 Task: Add Attachment from Trello to Card Card0000000006 in Board Board0000000002 in Workspace WS0000000001 in Trello. Add Cover Blue to Card Card0000000006 in Board Board0000000002 in Workspace WS0000000001 in Trello. Add "Copy Card To …" Button titled Button0000000006 to "bottom" of the list "To Do" to Card Card0000000006 in Board Board0000000002 in Workspace WS0000000001 in Trello. Add Description DS0000000006 to Card Card0000000006 in Board Board0000000002 in Workspace WS0000000001 in Trello. Add Comment CM0000000006 to Card Card0000000006 in Board Board0000000002 in Workspace WS0000000001 in Trello
Action: Mouse moved to (359, 385)
Screenshot: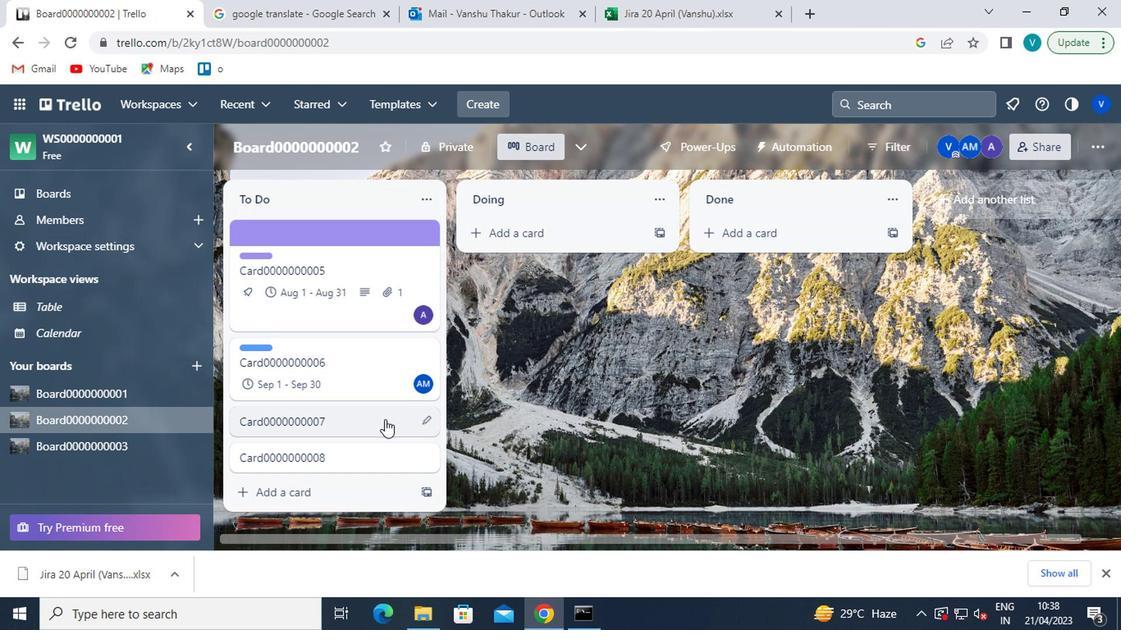 
Action: Mouse pressed left at (359, 385)
Screenshot: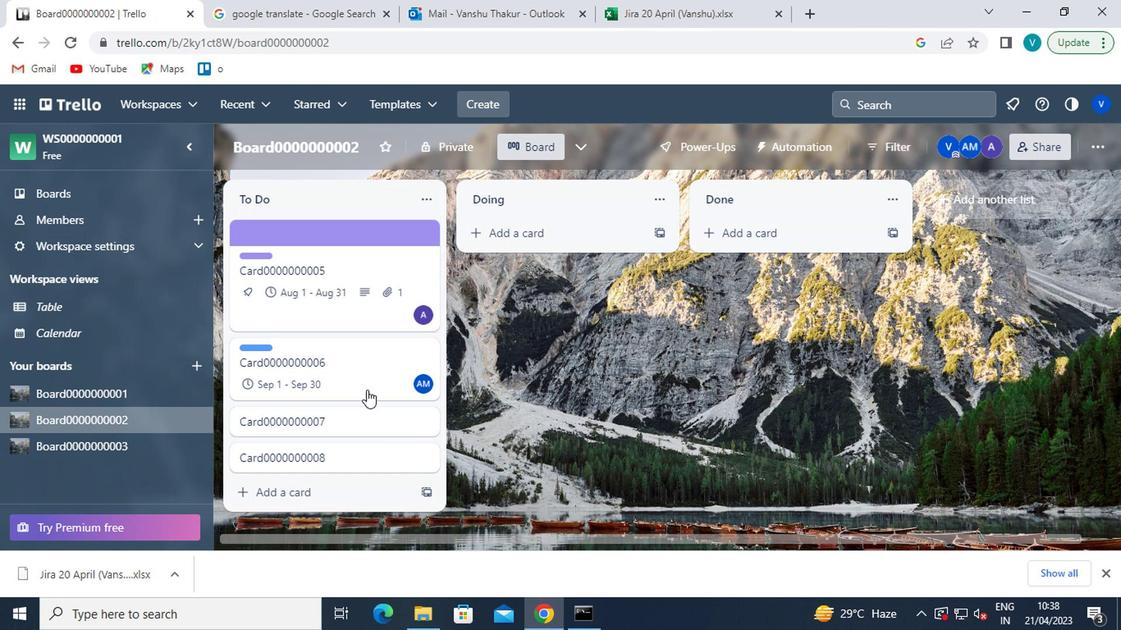 
Action: Mouse moved to (771, 429)
Screenshot: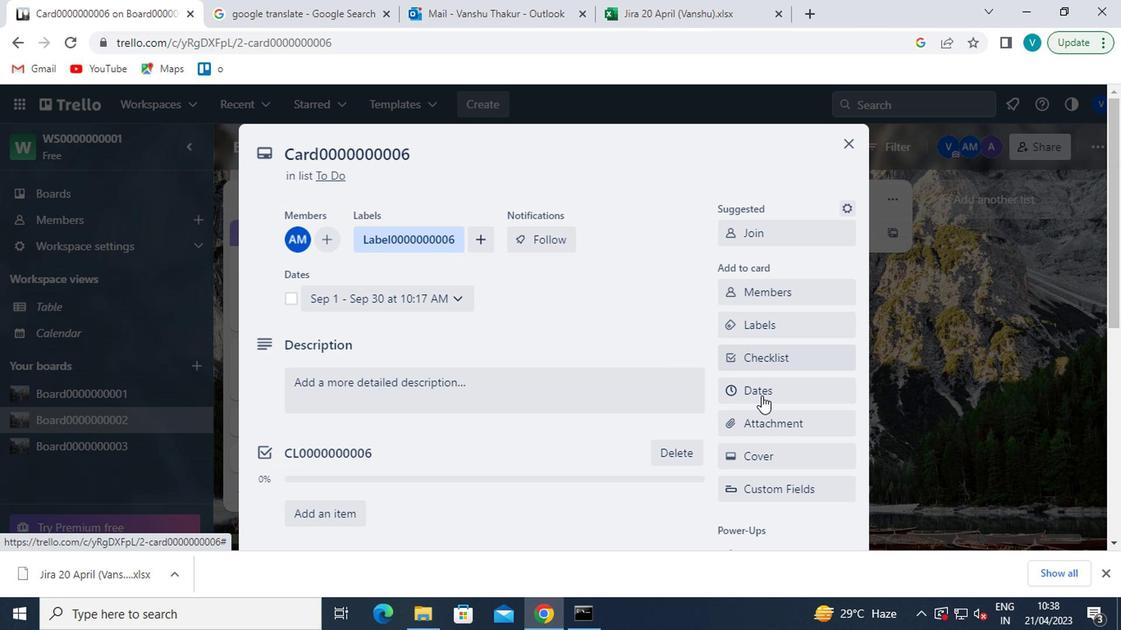 
Action: Mouse pressed left at (771, 429)
Screenshot: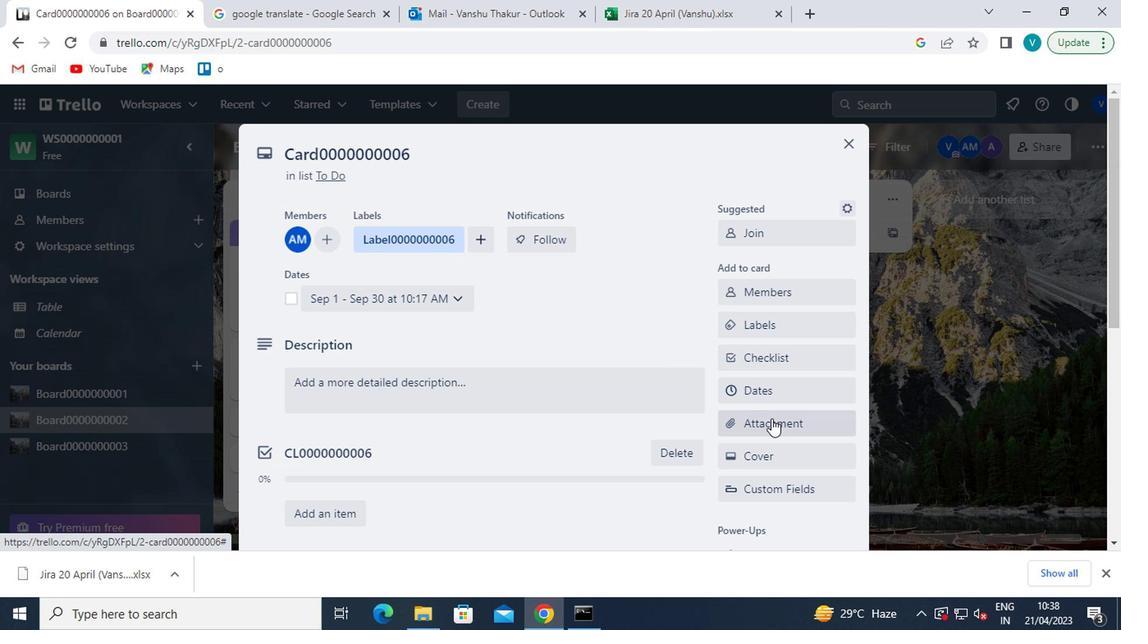 
Action: Mouse moved to (774, 203)
Screenshot: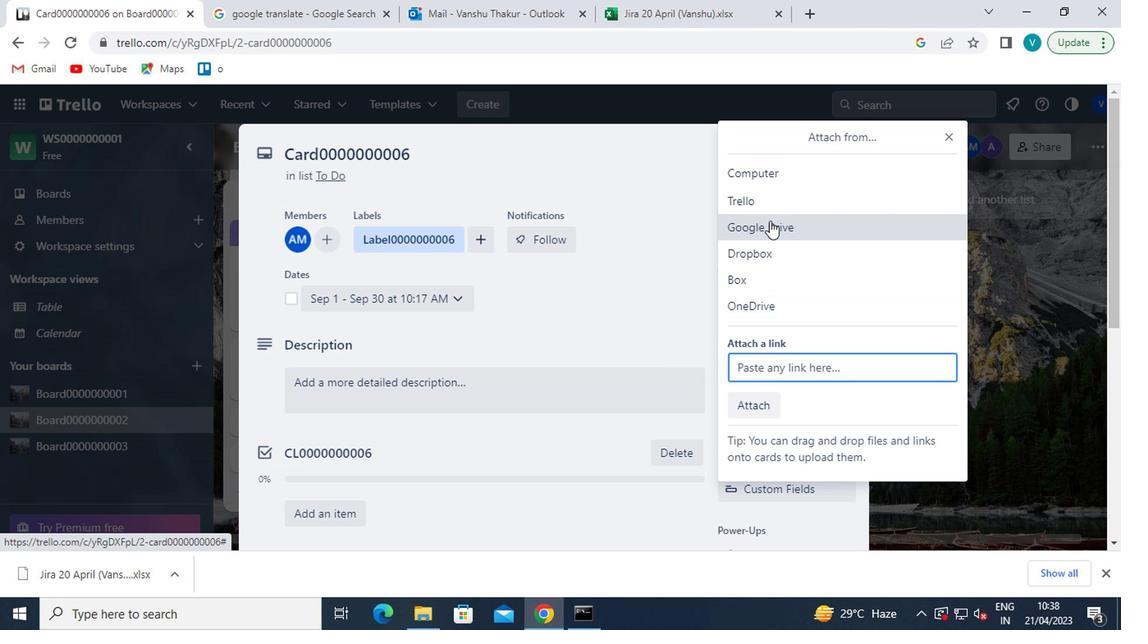 
Action: Mouse pressed left at (774, 203)
Screenshot: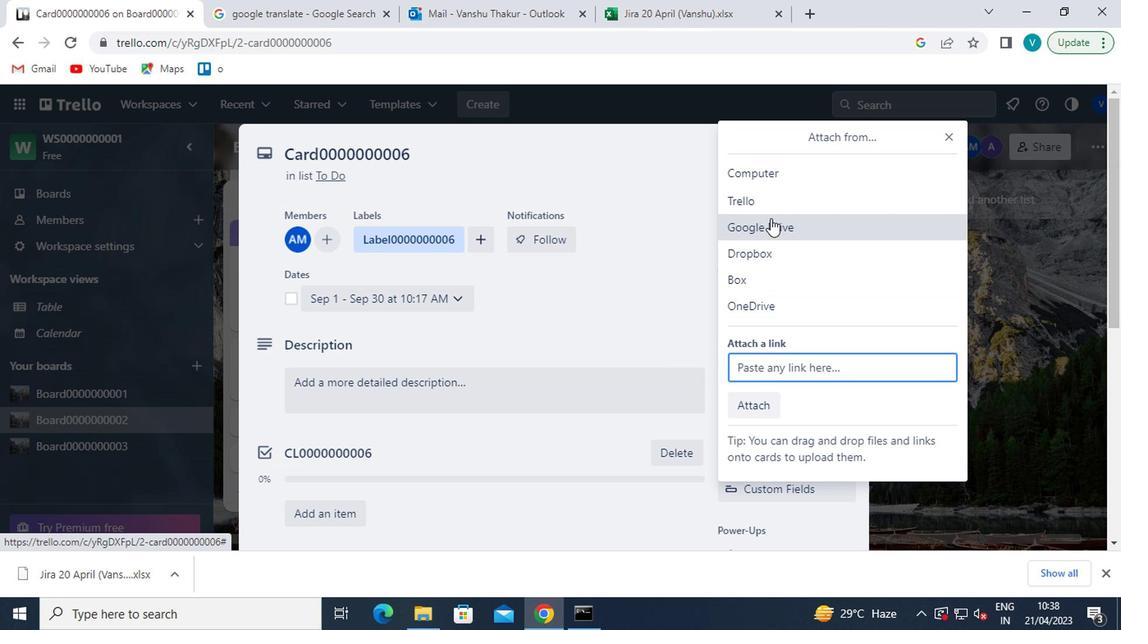 
Action: Mouse moved to (774, 263)
Screenshot: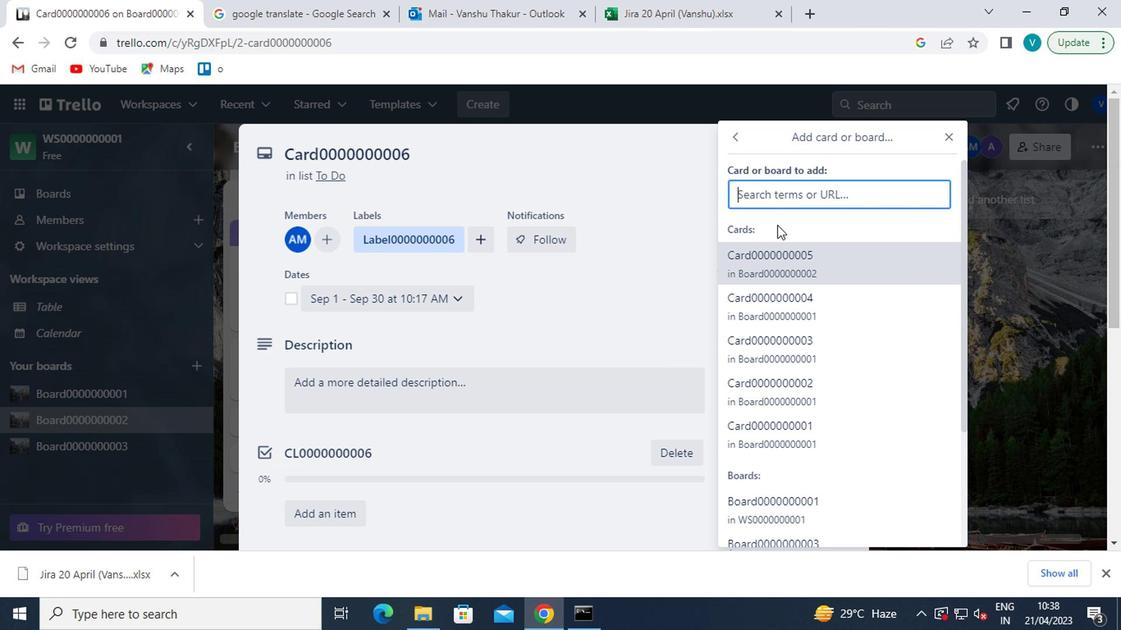 
Action: Mouse pressed left at (774, 263)
Screenshot: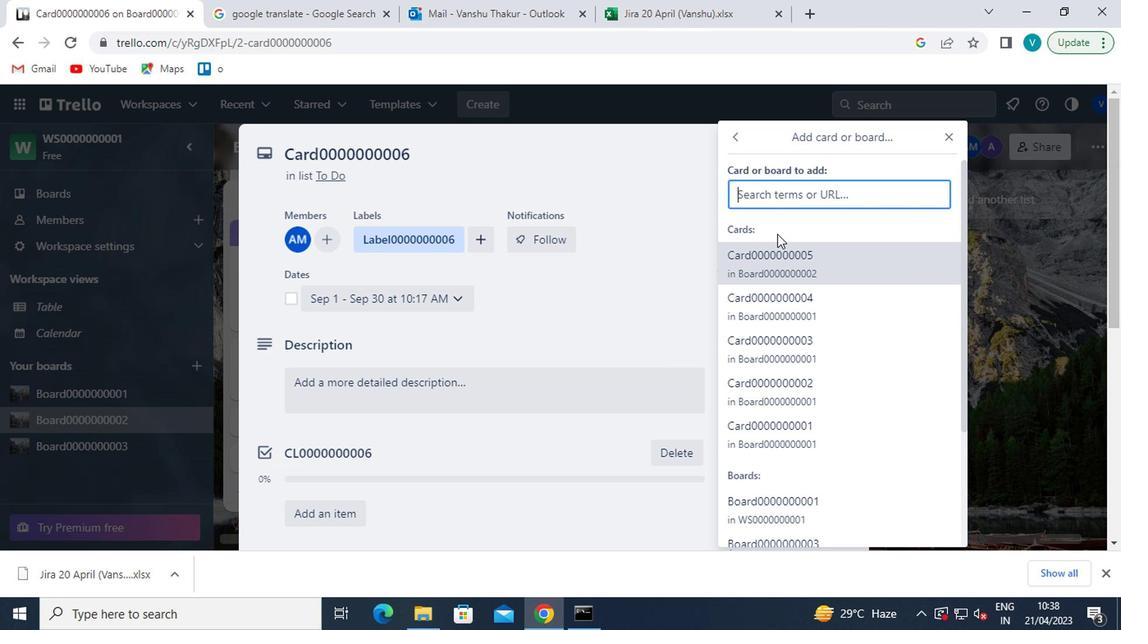 
Action: Mouse moved to (755, 464)
Screenshot: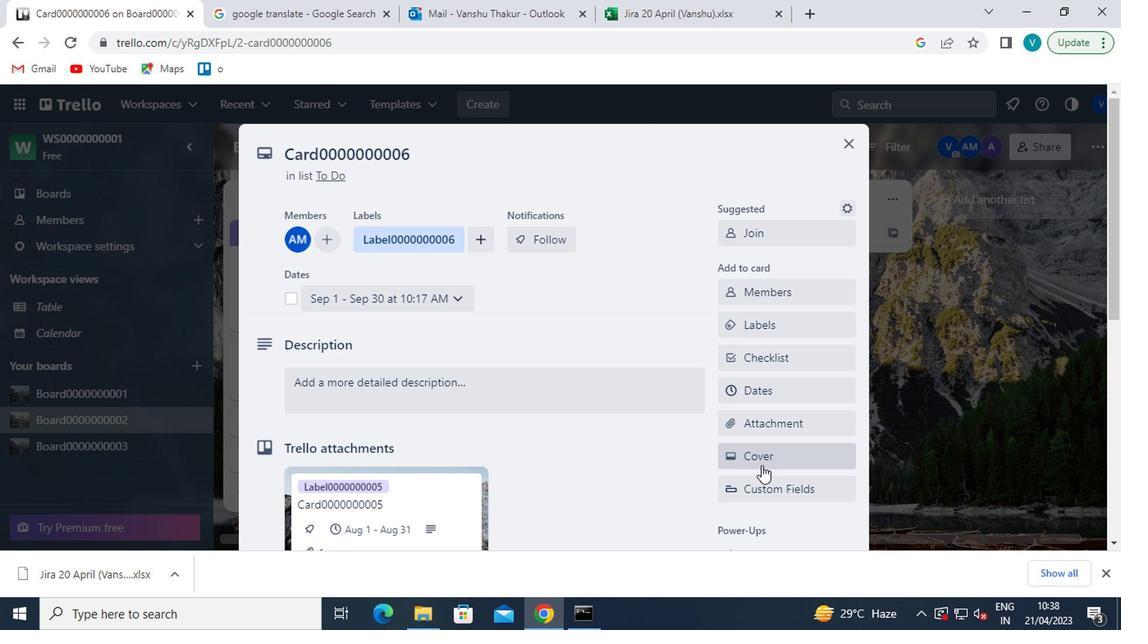 
Action: Mouse pressed left at (755, 464)
Screenshot: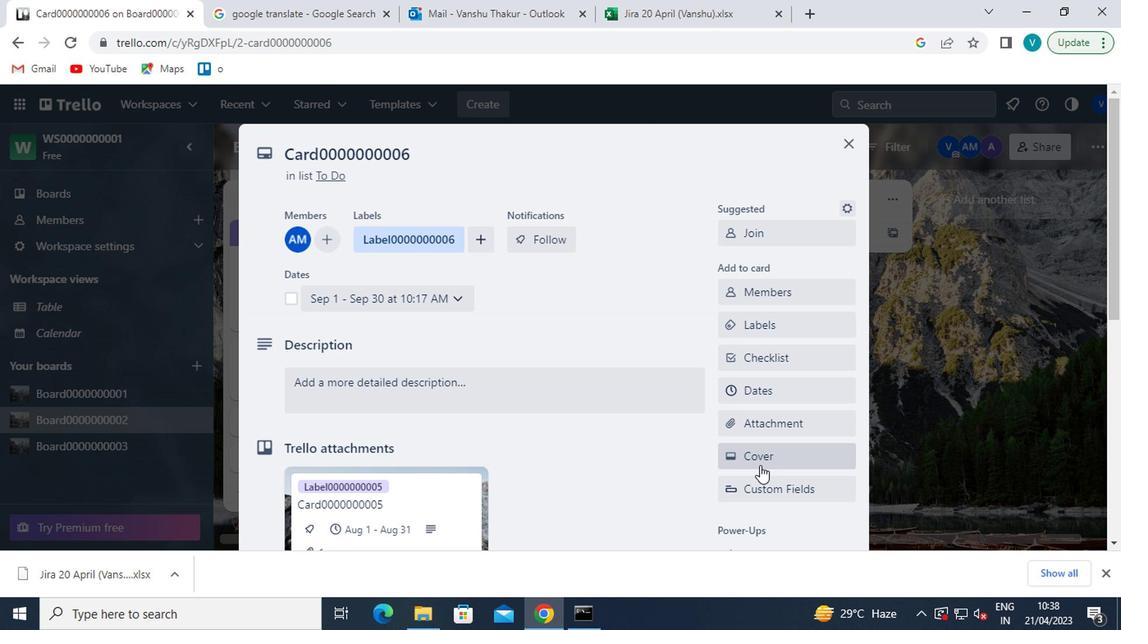 
Action: Mouse moved to (748, 320)
Screenshot: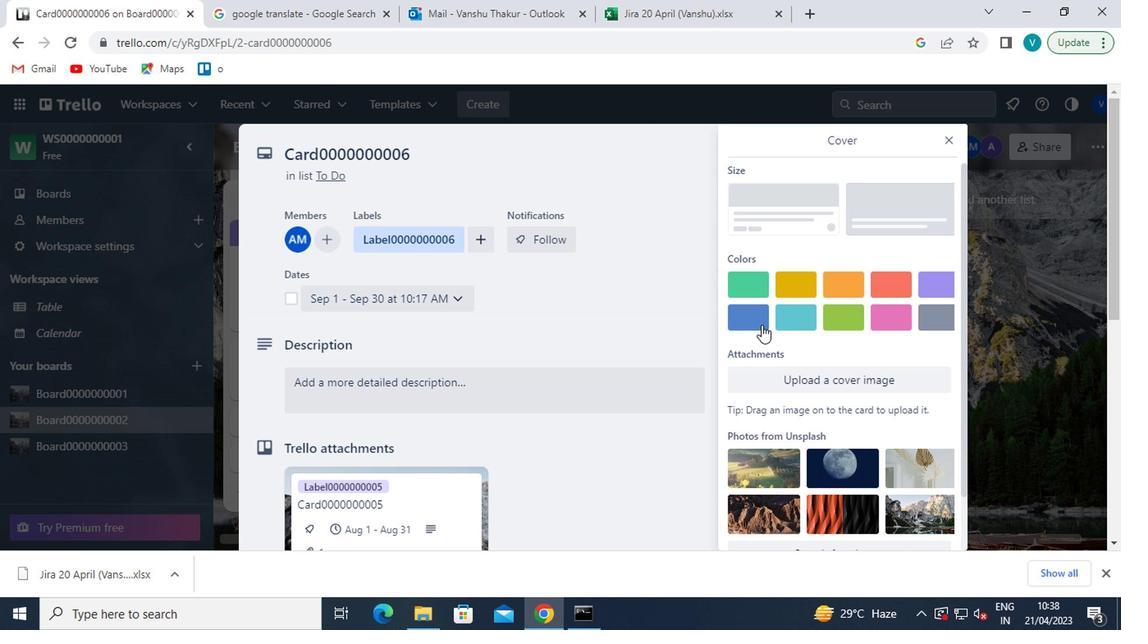 
Action: Mouse pressed left at (748, 320)
Screenshot: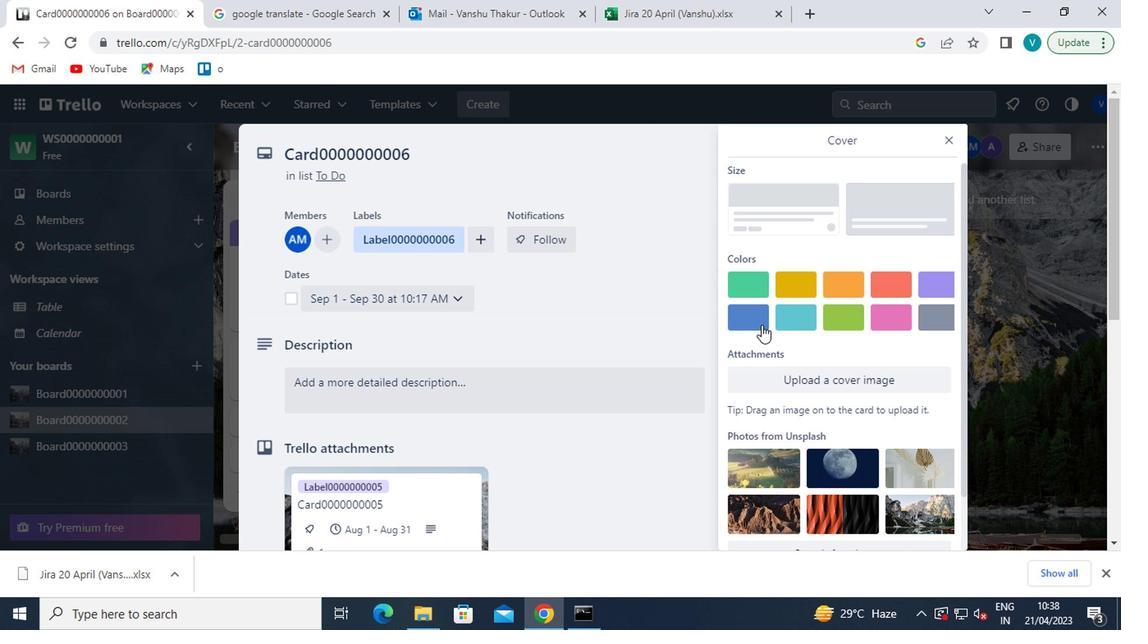 
Action: Mouse moved to (940, 137)
Screenshot: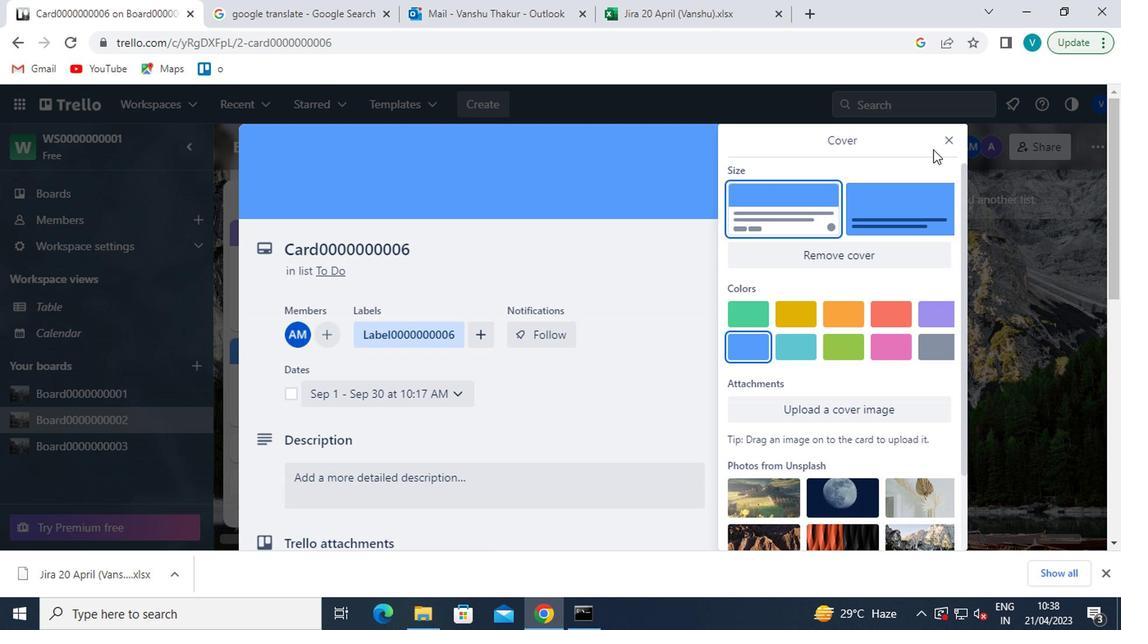 
Action: Mouse pressed left at (940, 137)
Screenshot: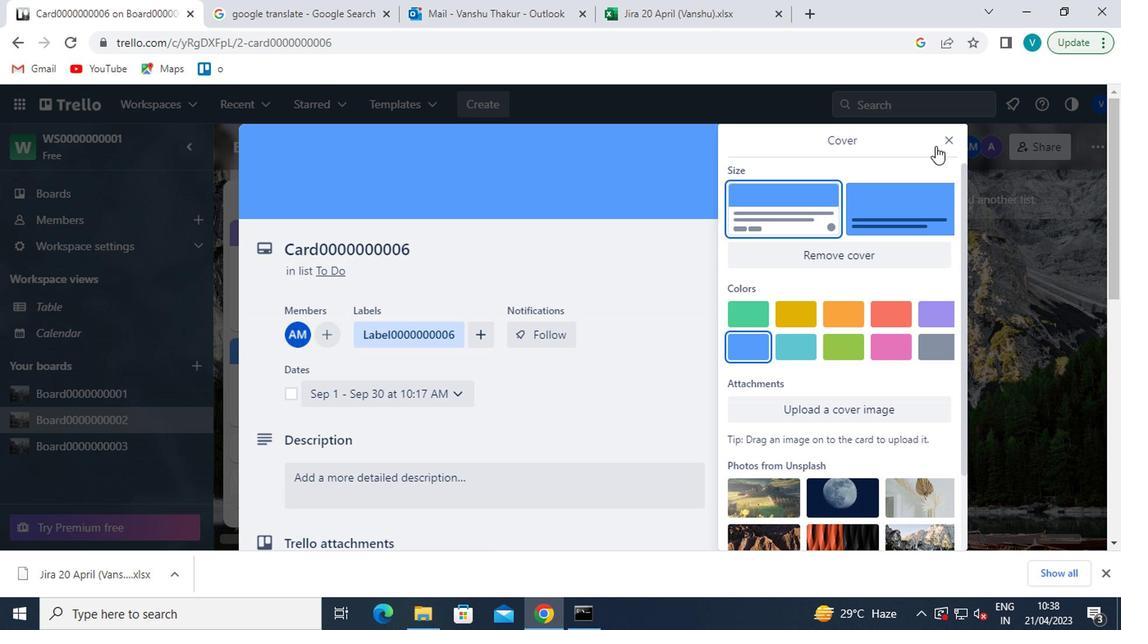 
Action: Mouse moved to (849, 272)
Screenshot: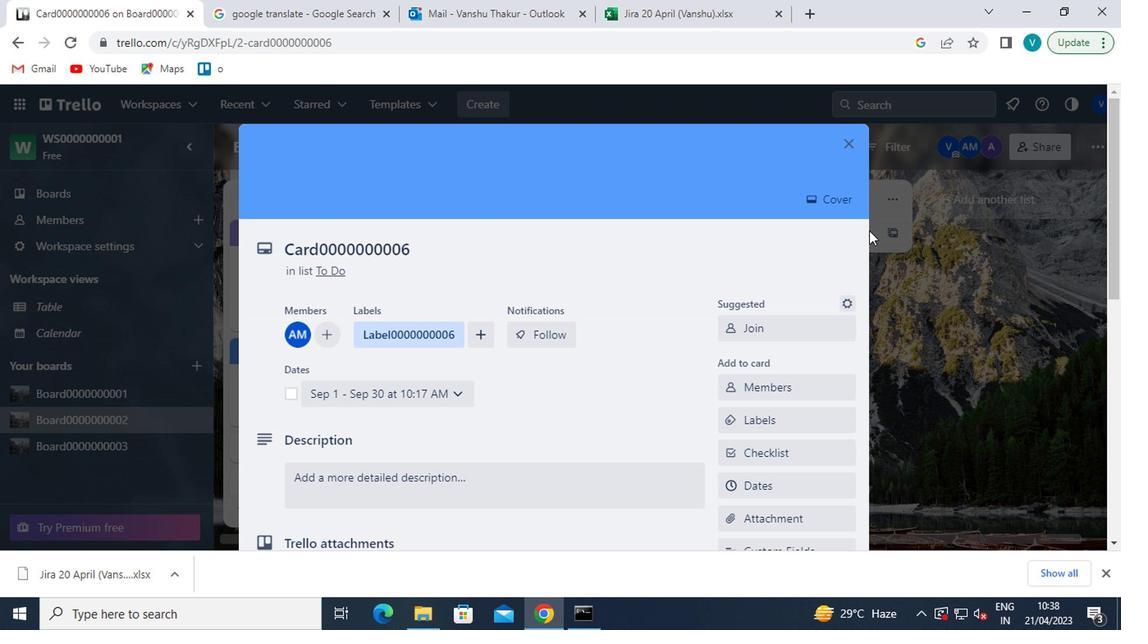 
Action: Mouse scrolled (849, 271) with delta (0, 0)
Screenshot: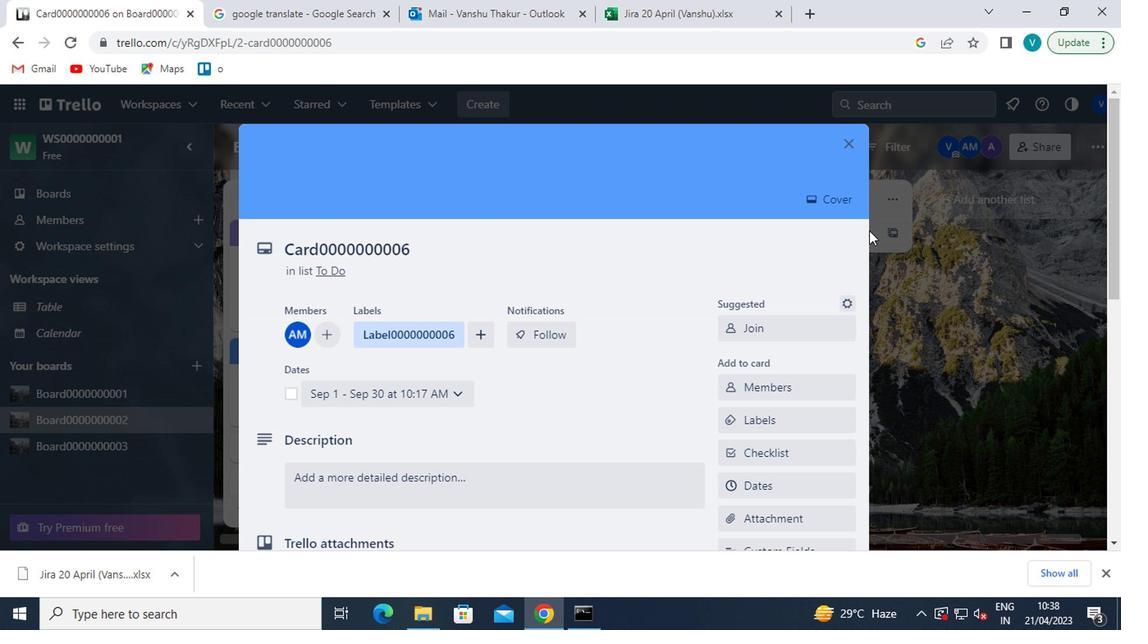 
Action: Mouse moved to (827, 313)
Screenshot: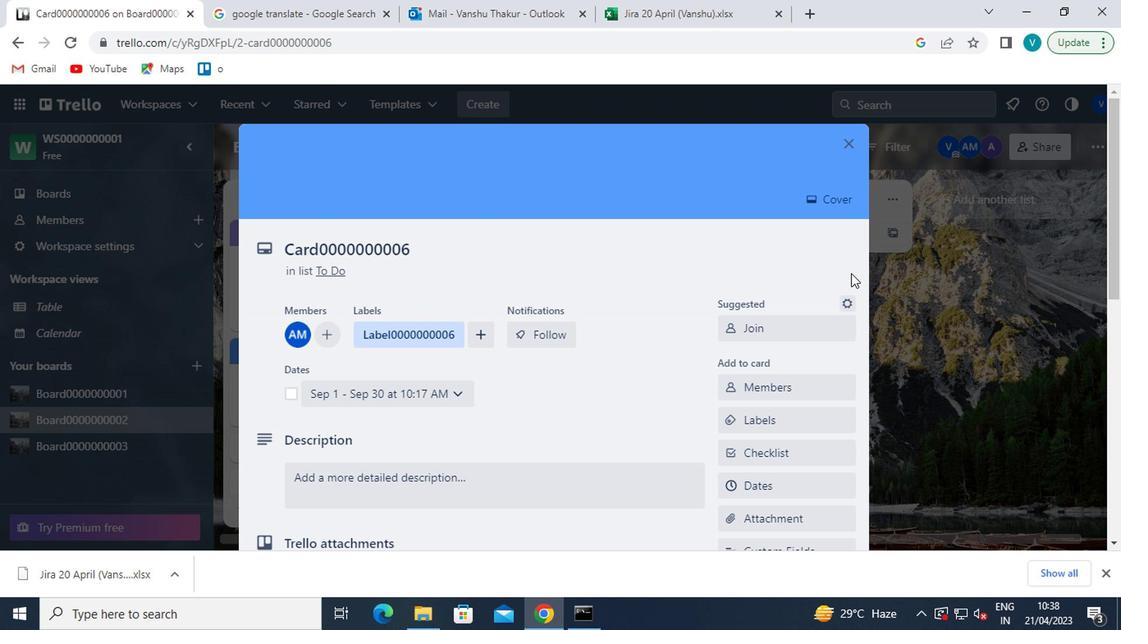 
Action: Mouse scrolled (827, 312) with delta (0, 0)
Screenshot: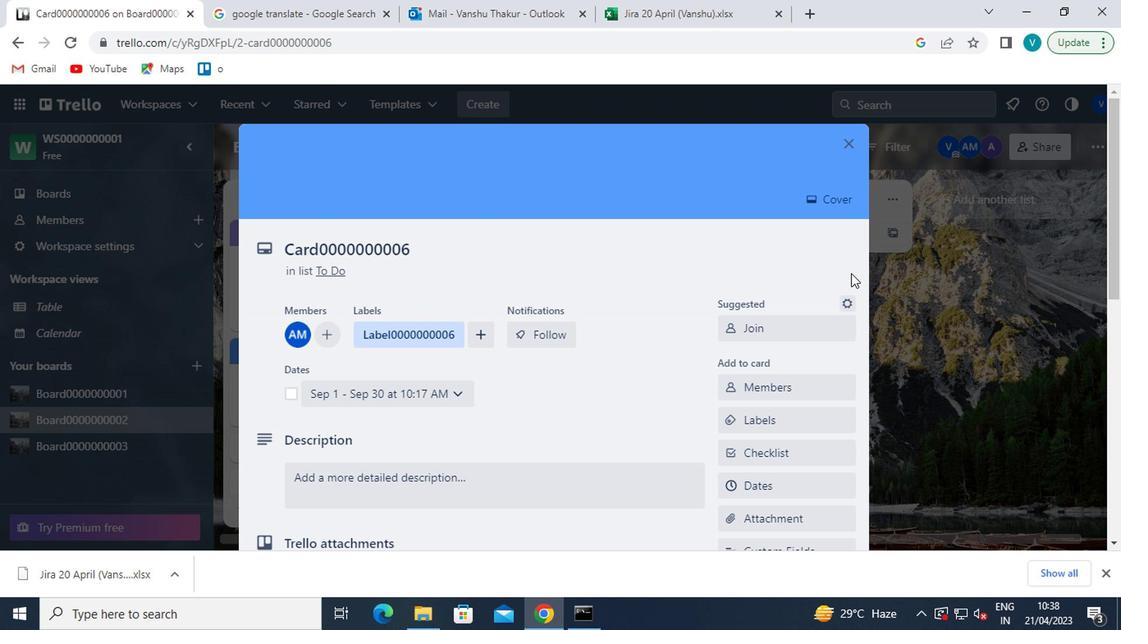 
Action: Mouse moved to (816, 334)
Screenshot: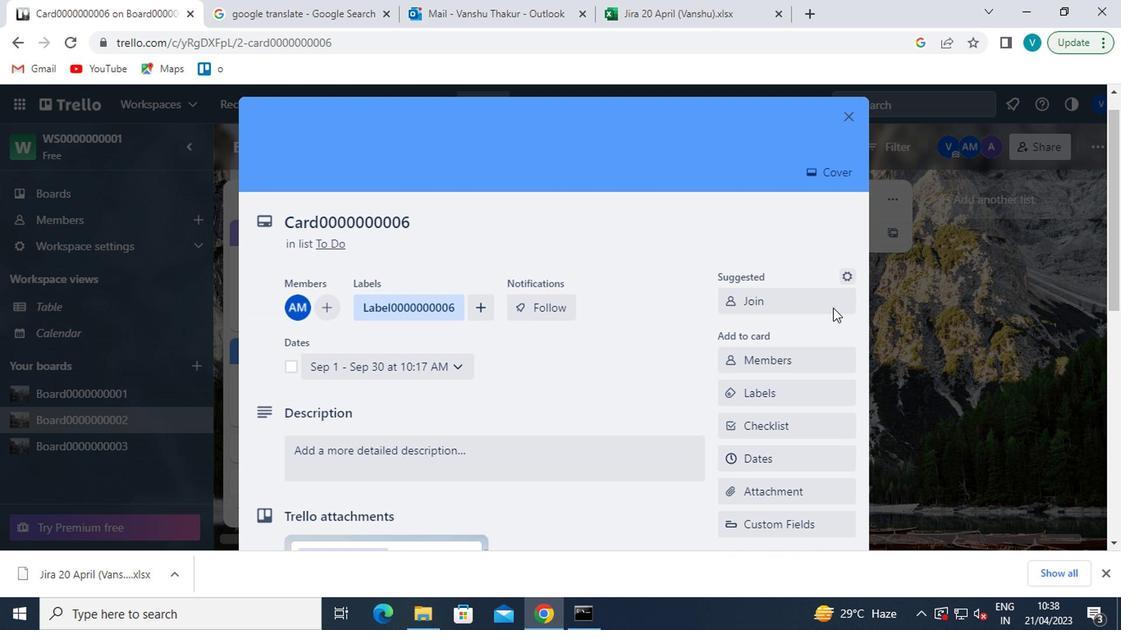 
Action: Mouse scrolled (816, 333) with delta (0, -1)
Screenshot: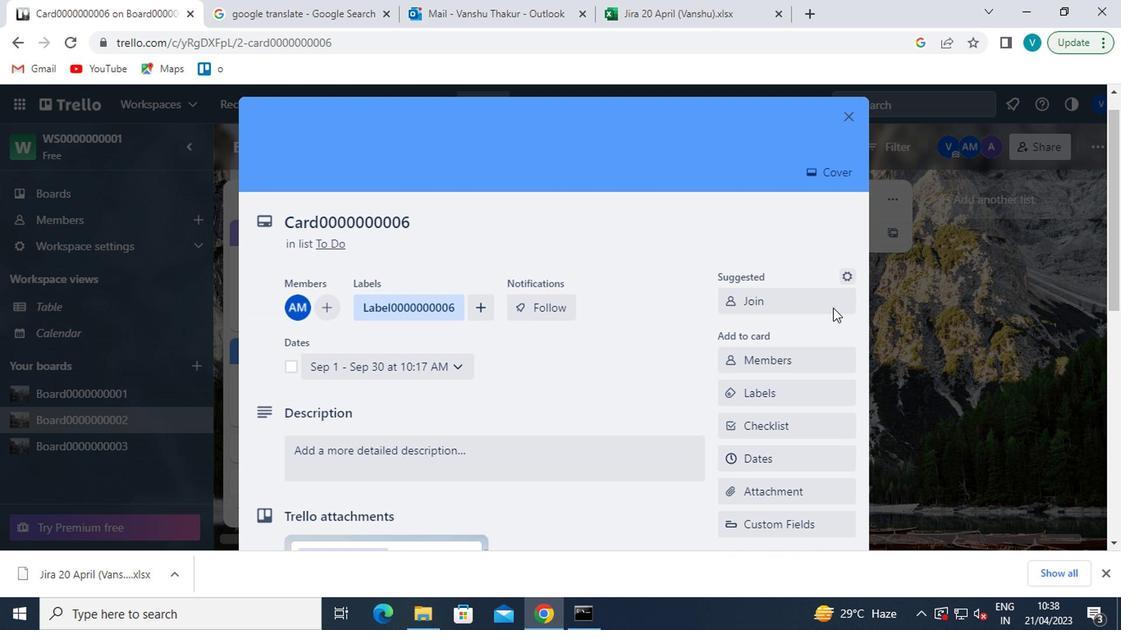 
Action: Mouse moved to (776, 467)
Screenshot: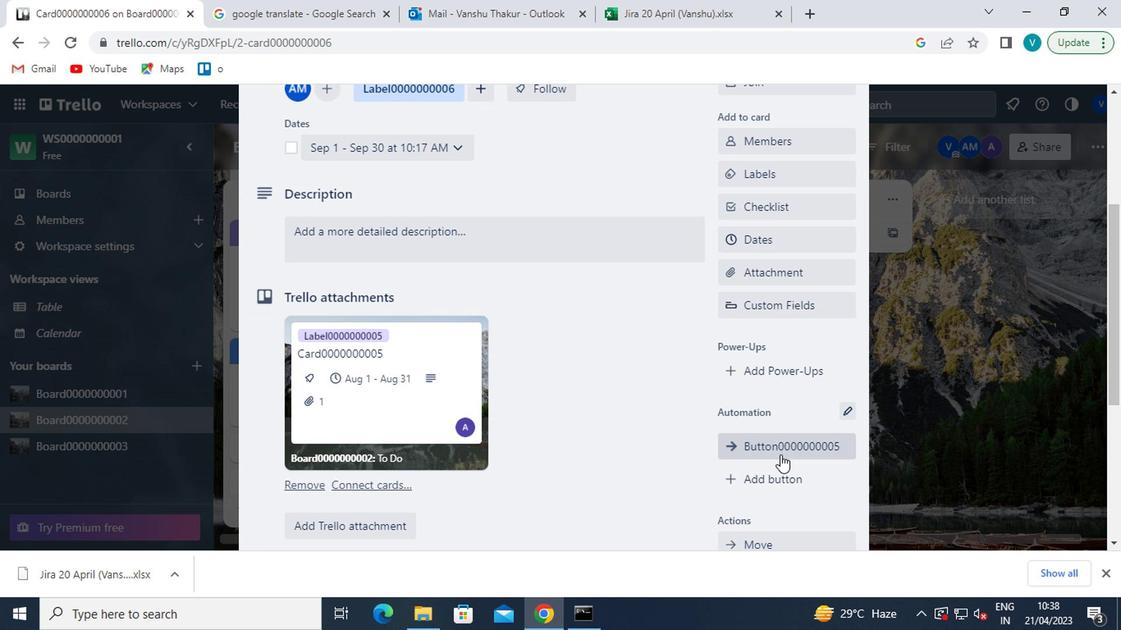 
Action: Mouse pressed left at (776, 467)
Screenshot: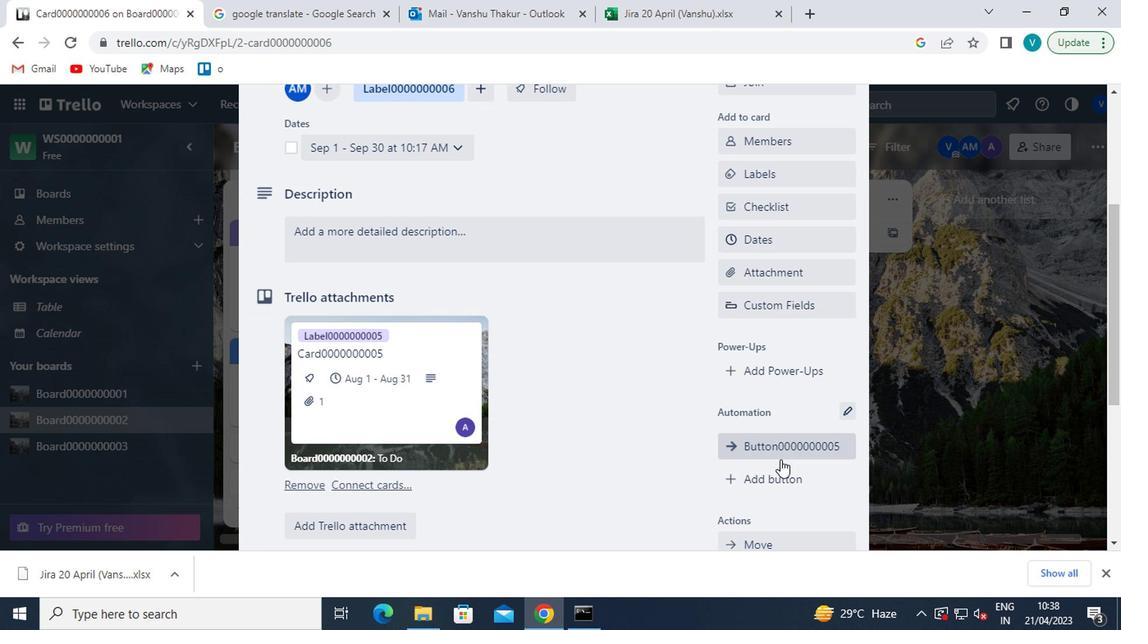 
Action: Mouse moved to (793, 243)
Screenshot: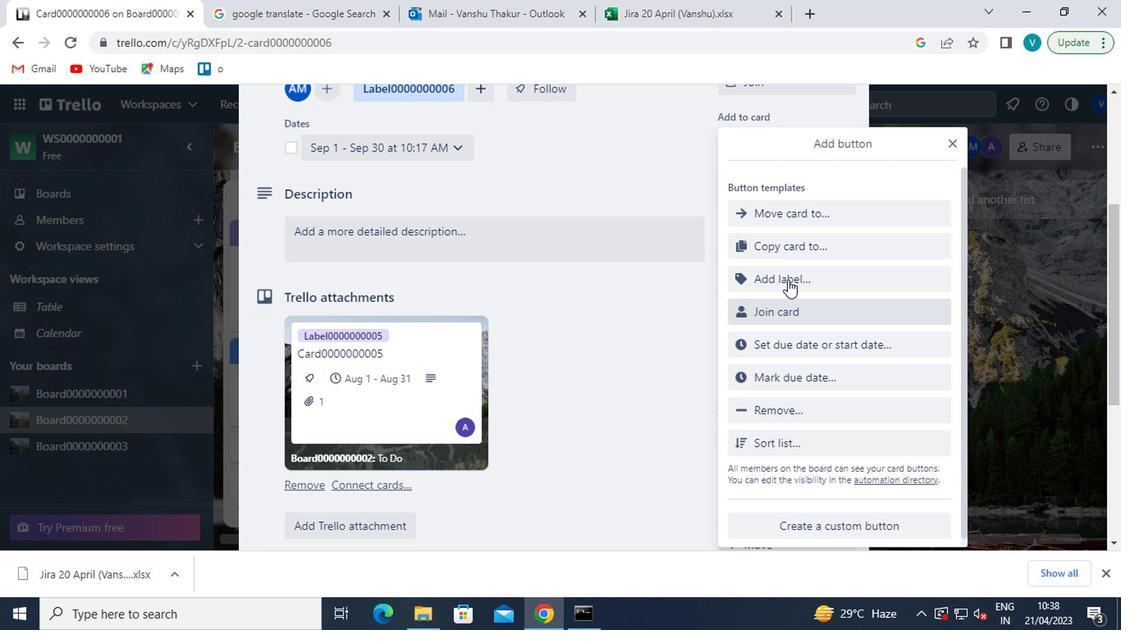 
Action: Mouse pressed left at (793, 243)
Screenshot: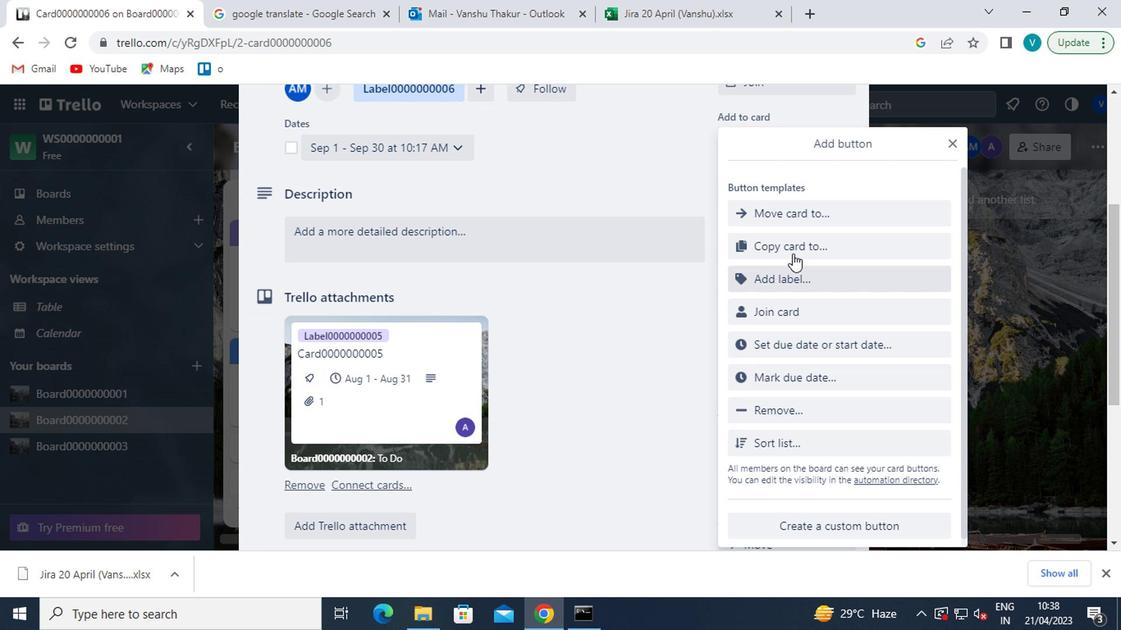 
Action: Mouse moved to (810, 216)
Screenshot: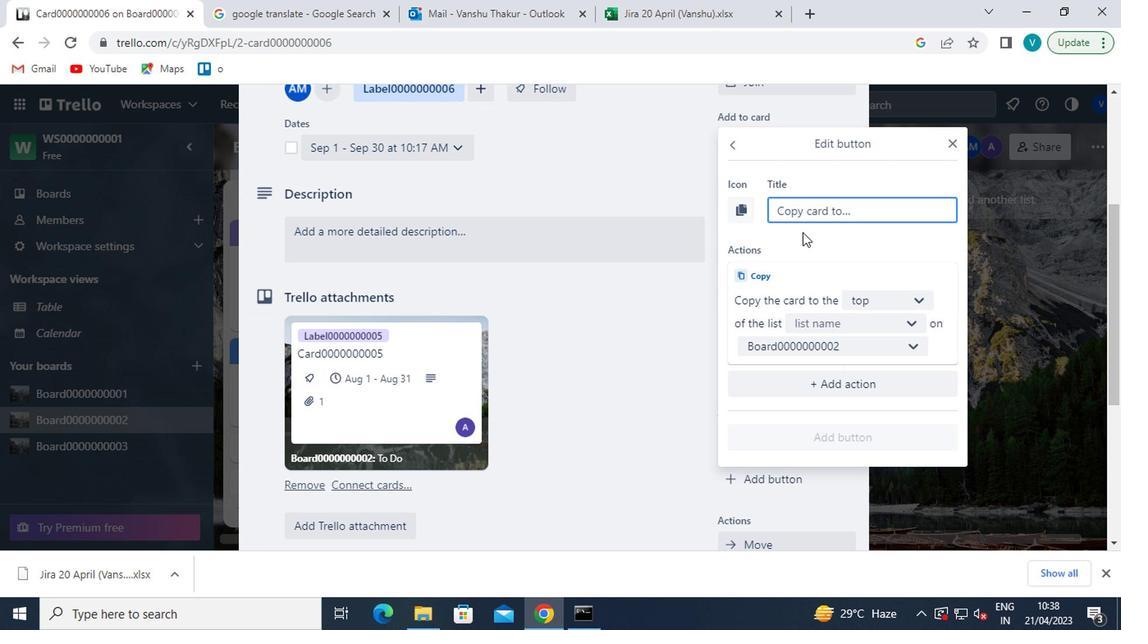 
Action: Mouse pressed left at (810, 216)
Screenshot: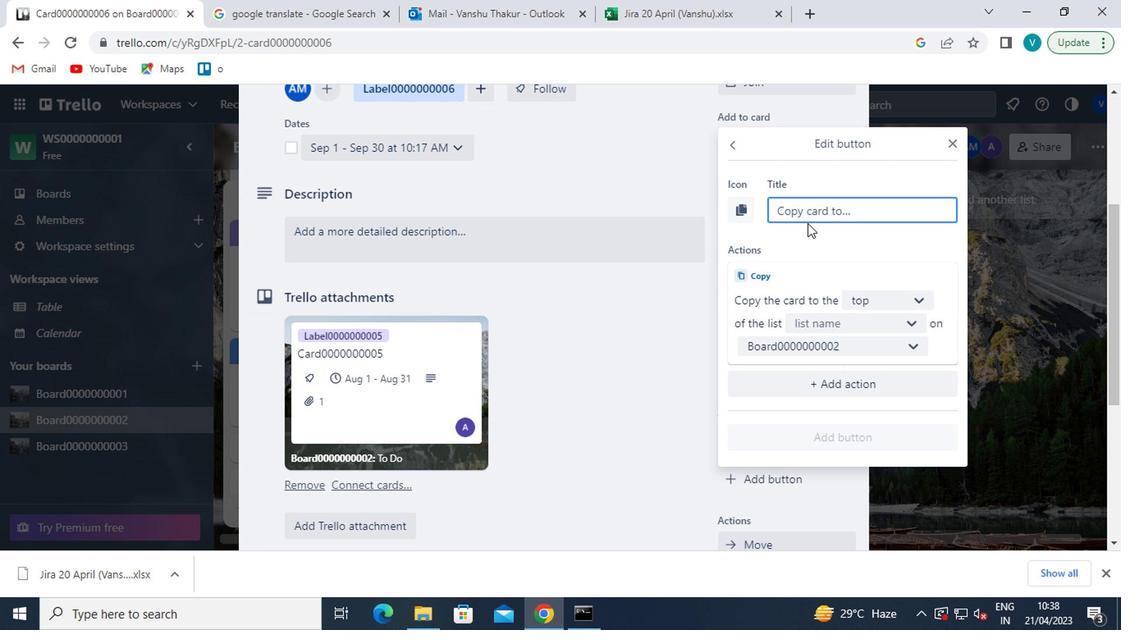 
Action: Key pressed <Key.shift>BUTTON0000000006
Screenshot: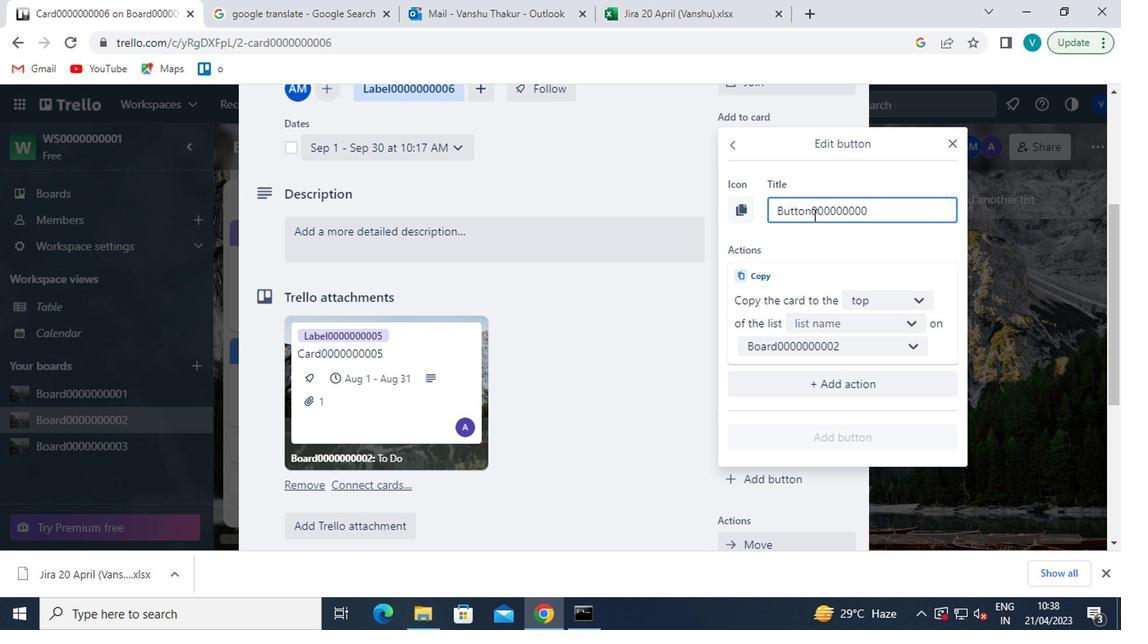 
Action: Mouse moved to (885, 303)
Screenshot: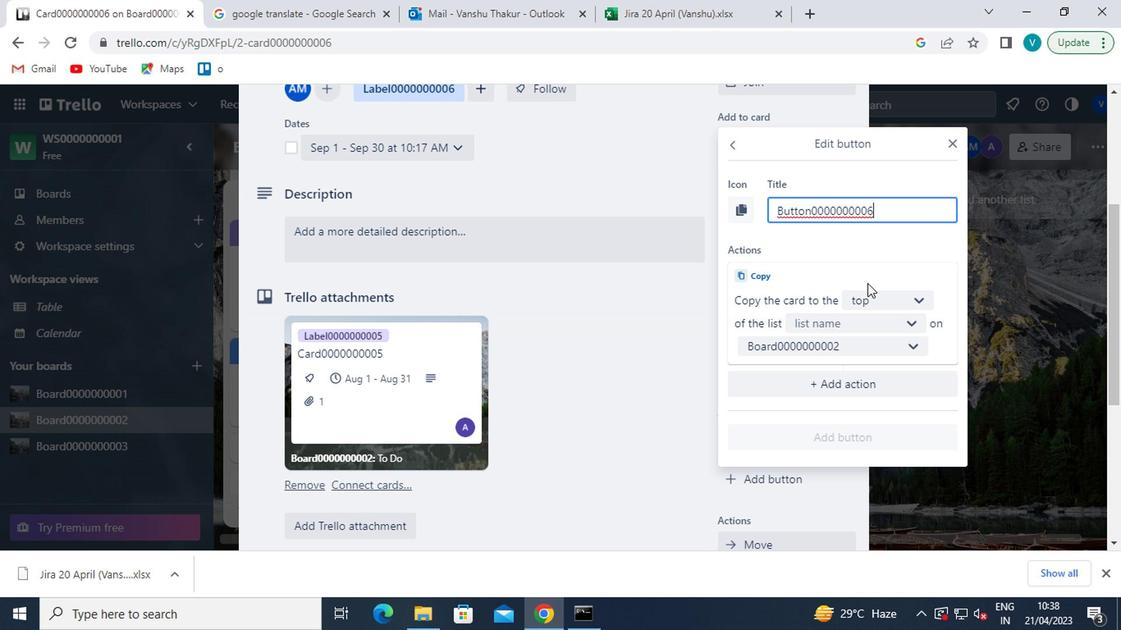 
Action: Mouse pressed left at (885, 303)
Screenshot: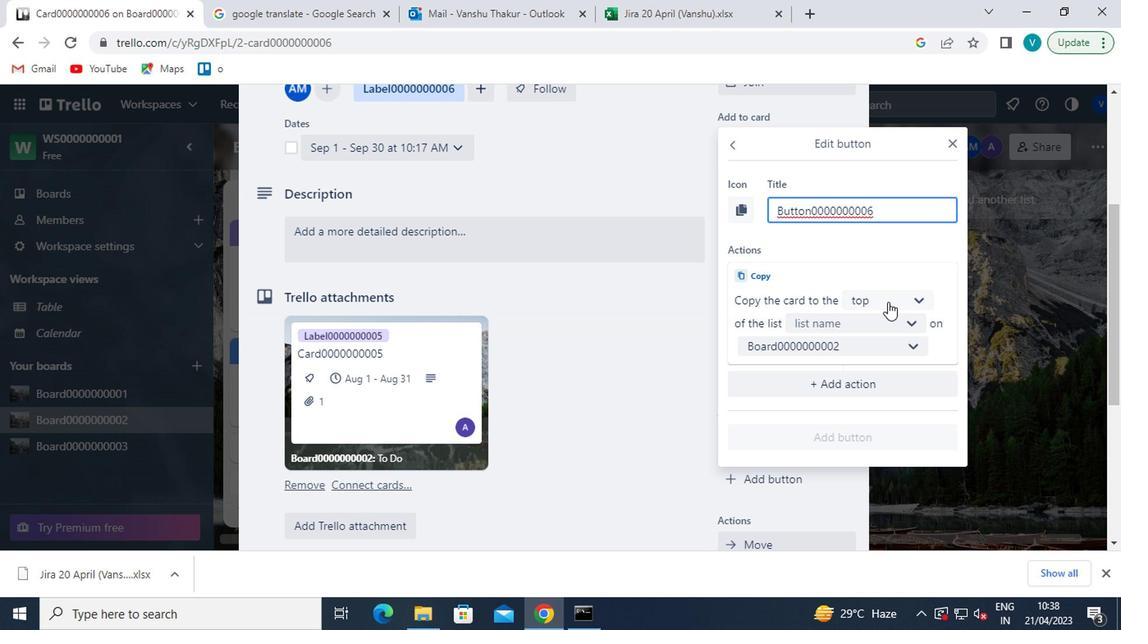 
Action: Mouse moved to (881, 353)
Screenshot: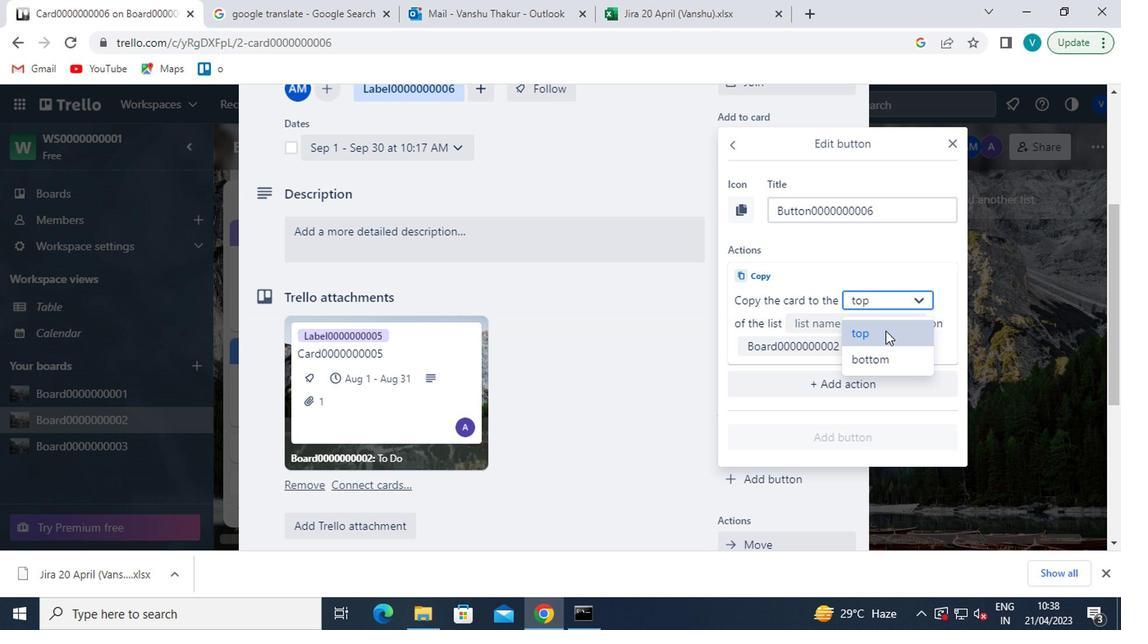 
Action: Mouse pressed left at (881, 353)
Screenshot: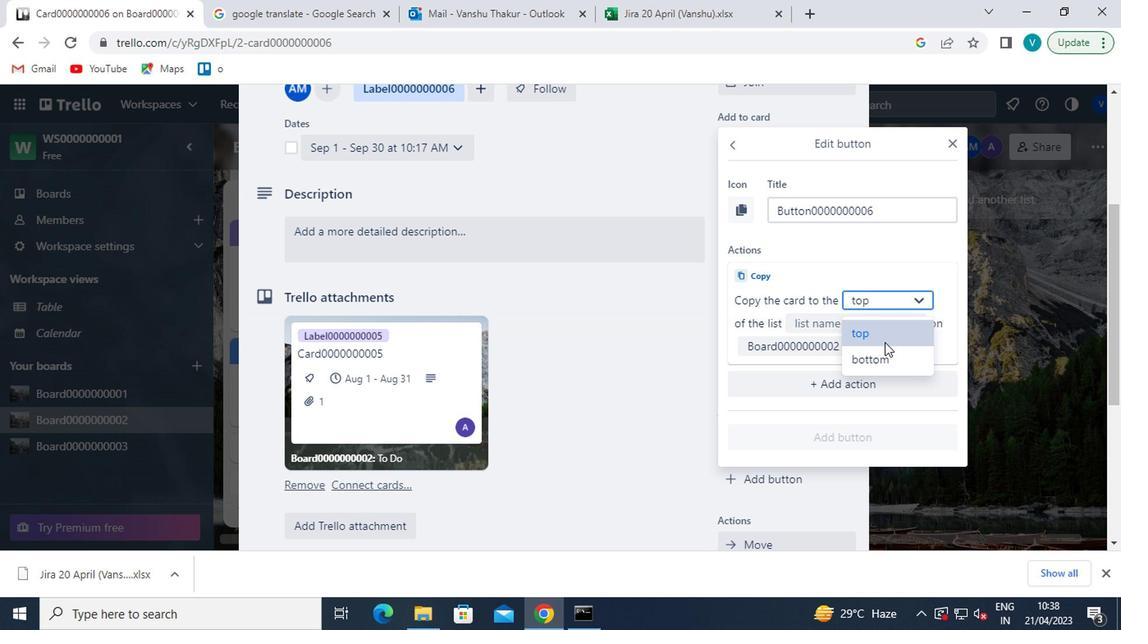 
Action: Mouse moved to (895, 326)
Screenshot: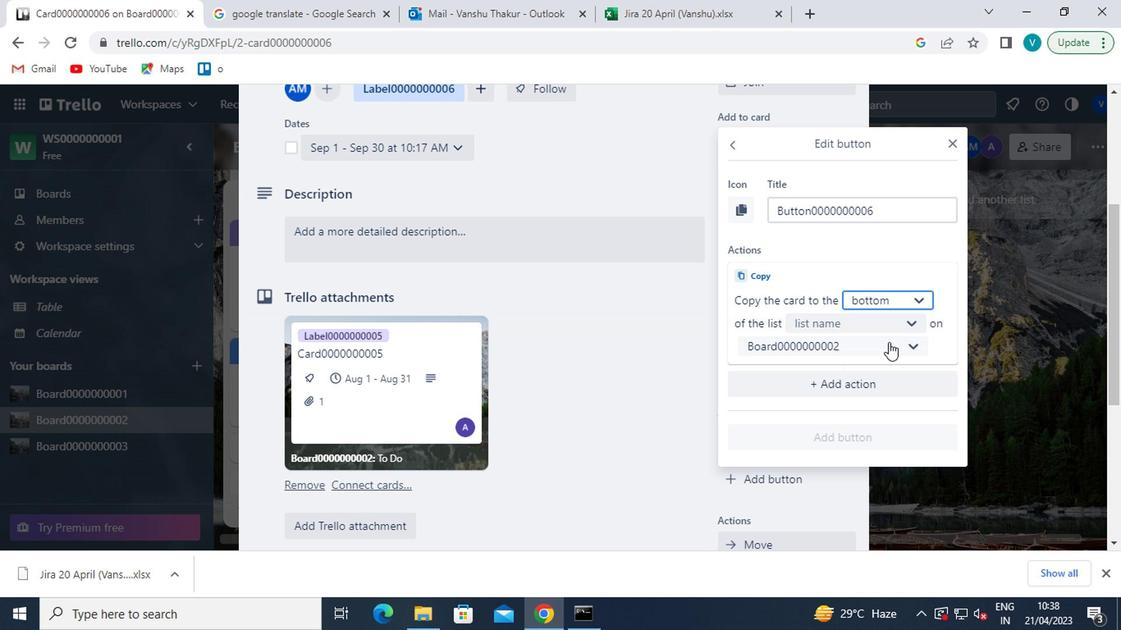 
Action: Mouse pressed left at (895, 326)
Screenshot: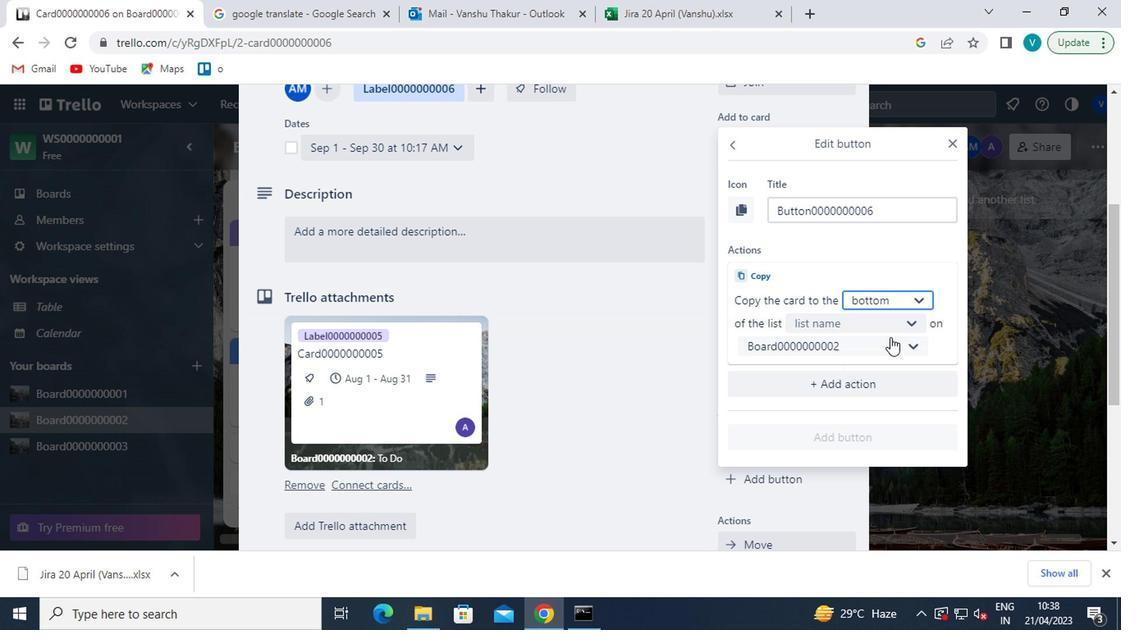 
Action: Mouse moved to (861, 352)
Screenshot: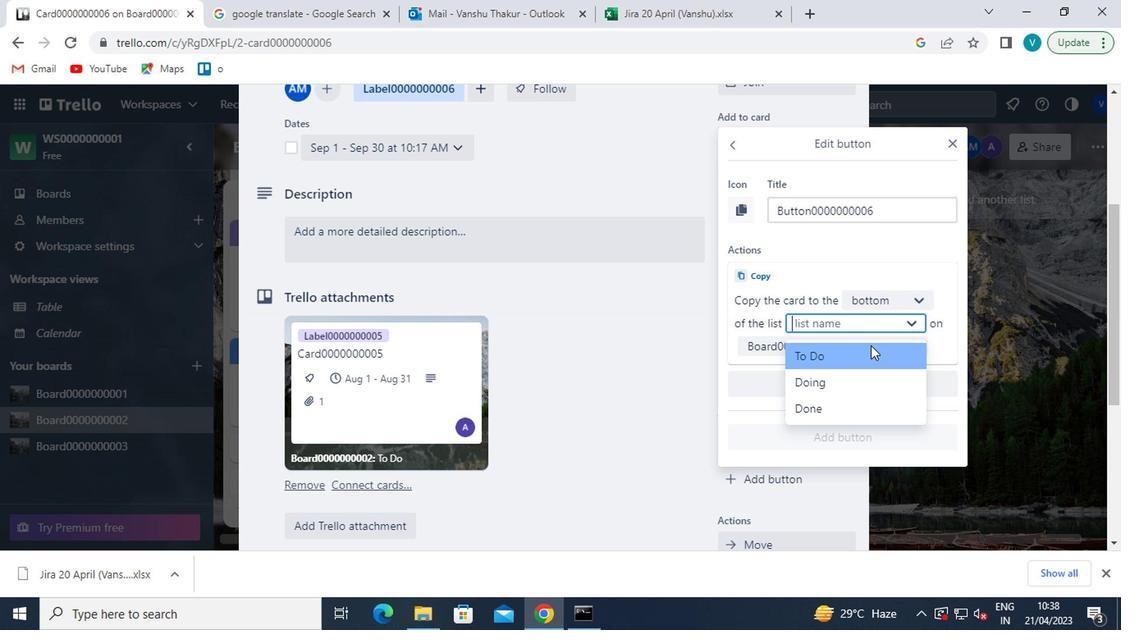 
Action: Mouse pressed left at (861, 352)
Screenshot: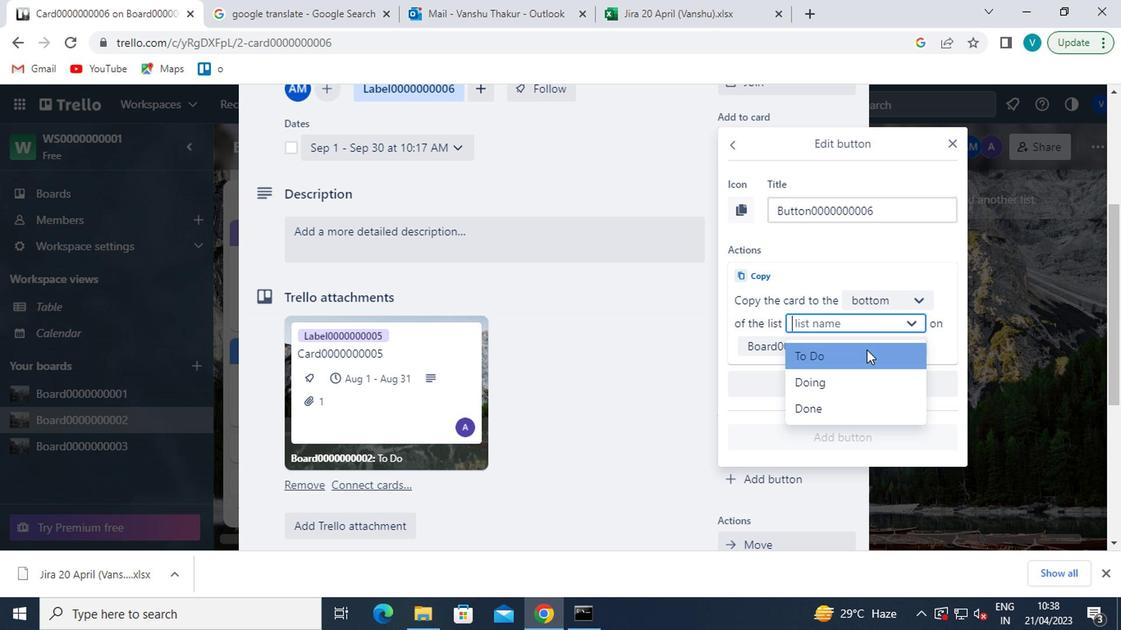 
Action: Mouse moved to (813, 438)
Screenshot: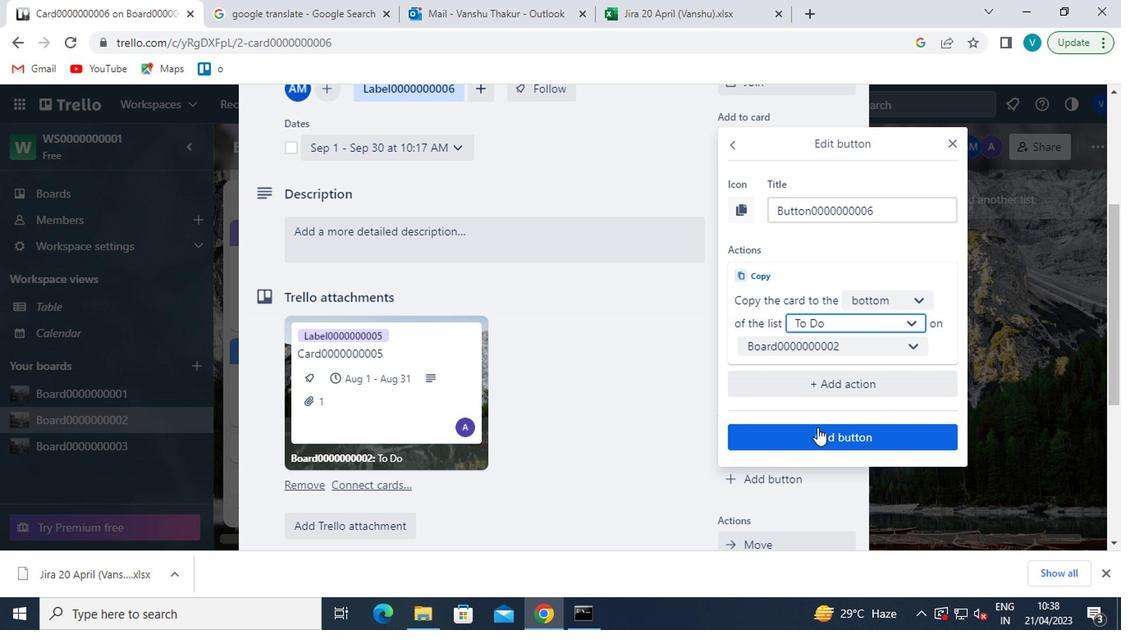
Action: Mouse pressed left at (813, 438)
Screenshot: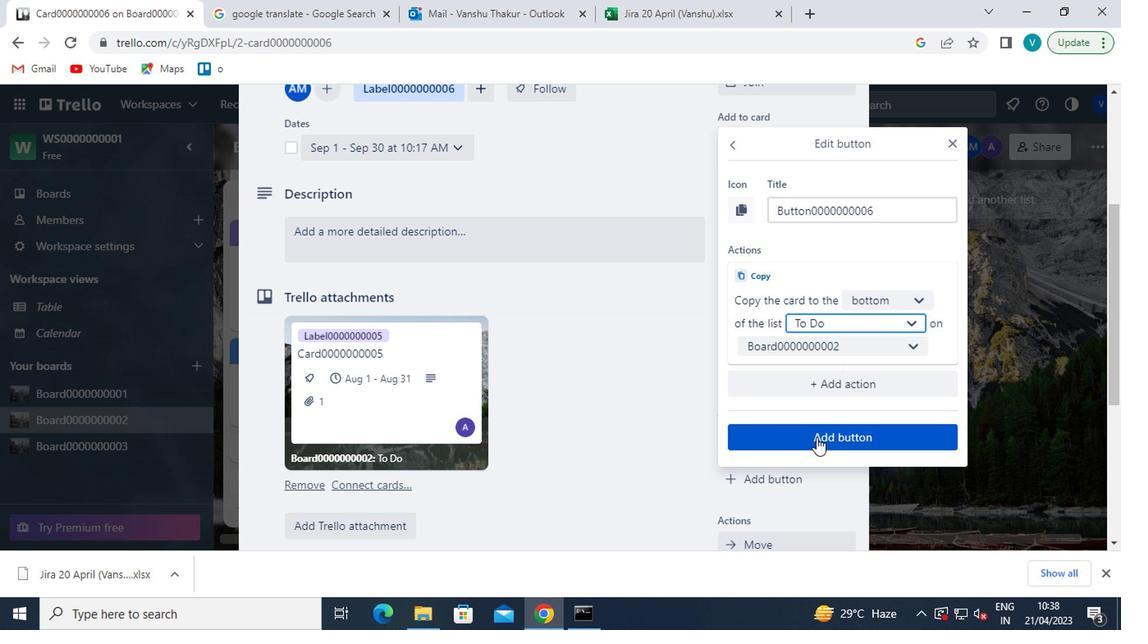 
Action: Mouse moved to (482, 224)
Screenshot: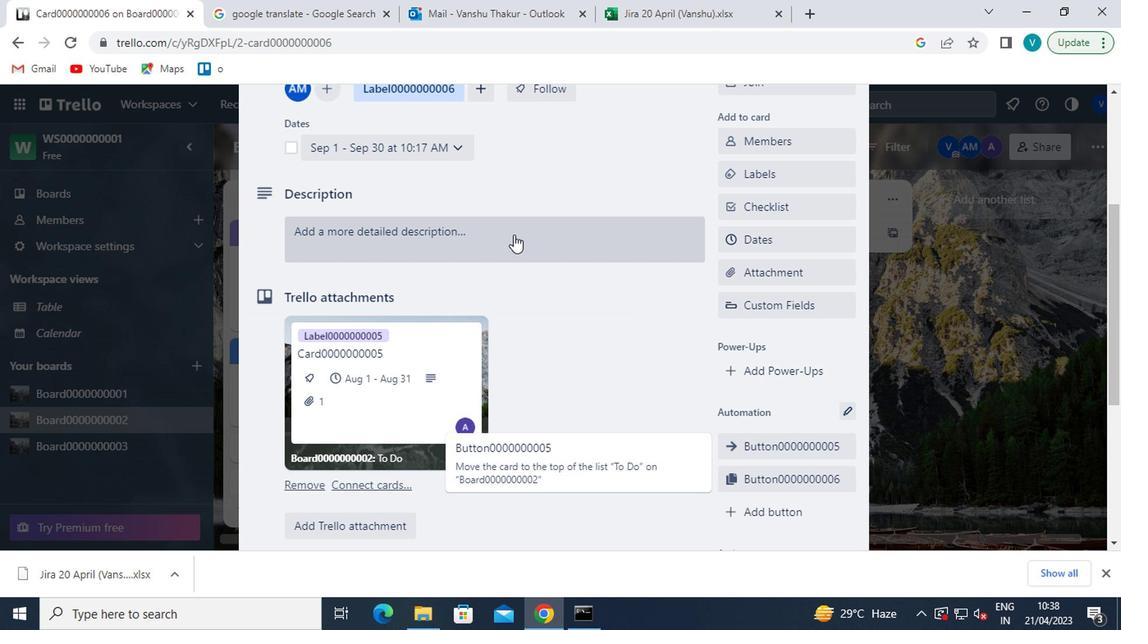 
Action: Mouse pressed left at (482, 224)
Screenshot: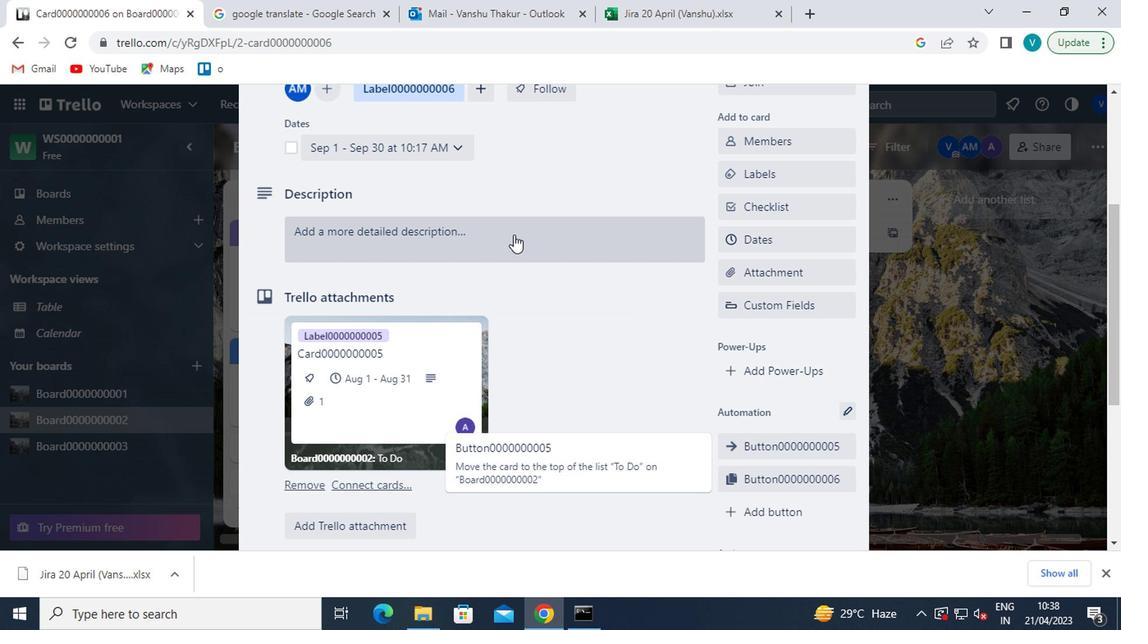 
Action: Key pressed <Key.shift>DS0000000006
Screenshot: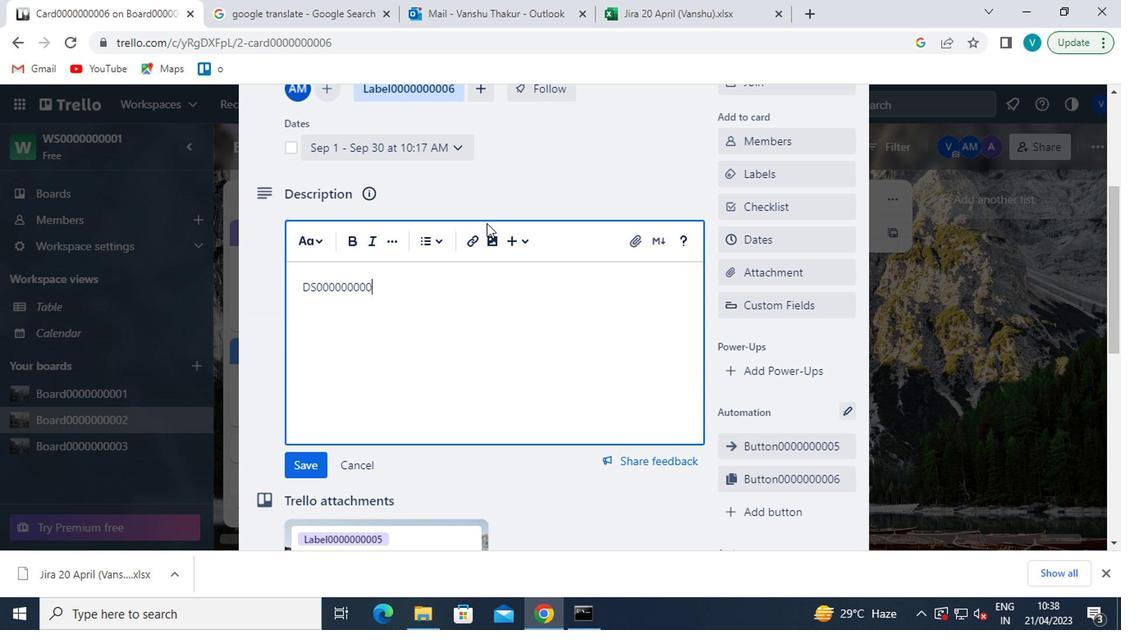 
Action: Mouse moved to (310, 463)
Screenshot: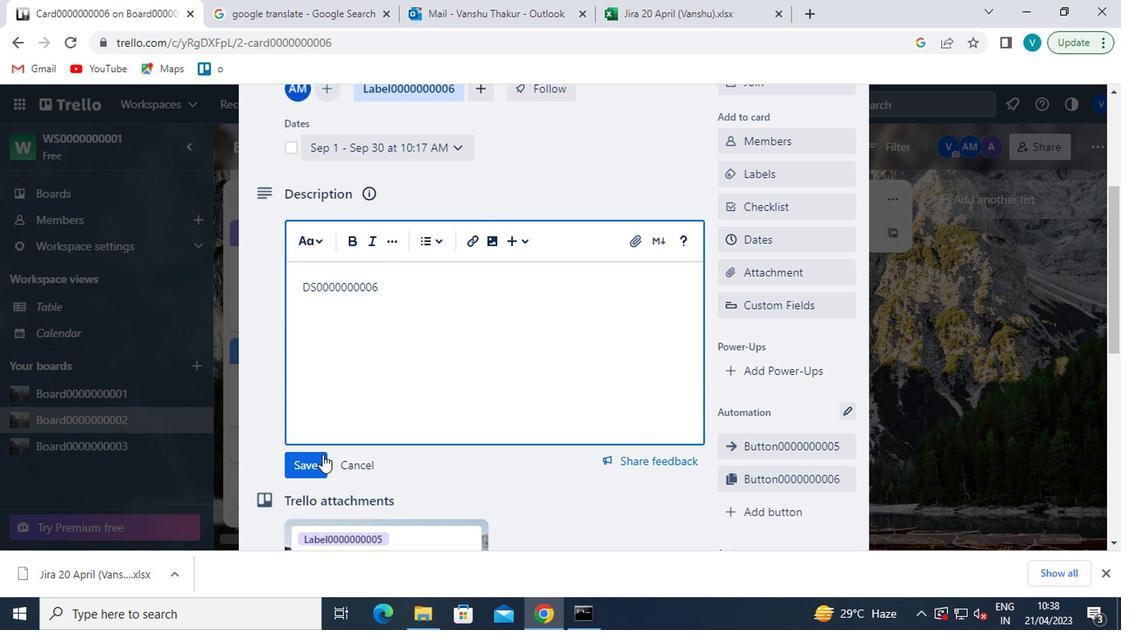 
Action: Mouse pressed left at (310, 463)
Screenshot: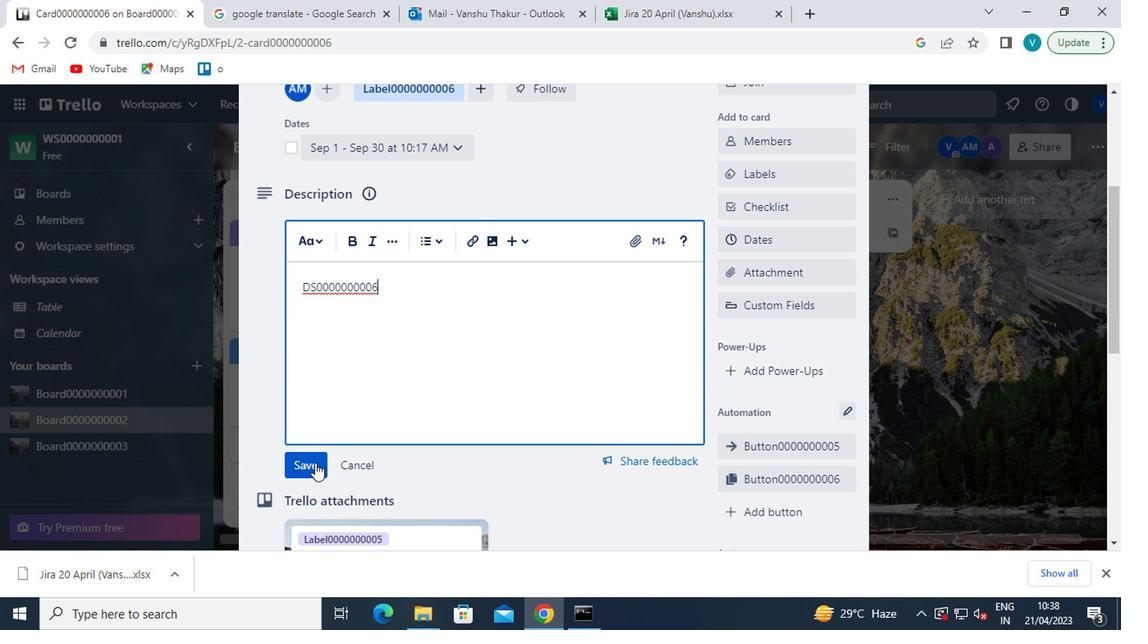 
Action: Mouse moved to (303, 460)
Screenshot: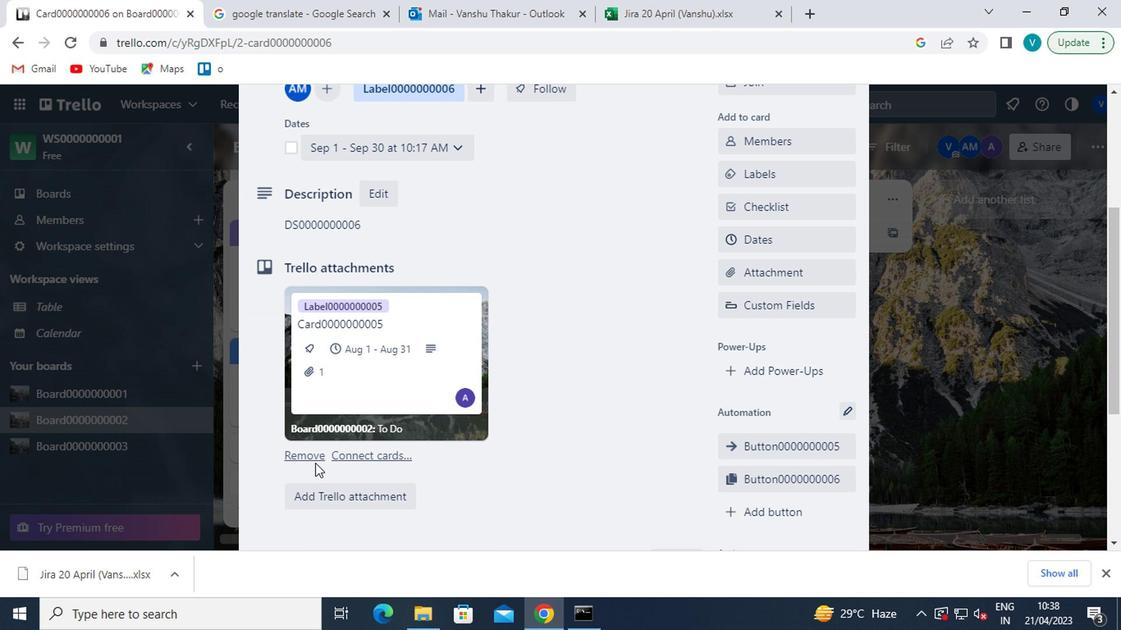 
Action: Mouse scrolled (303, 459) with delta (0, -1)
Screenshot: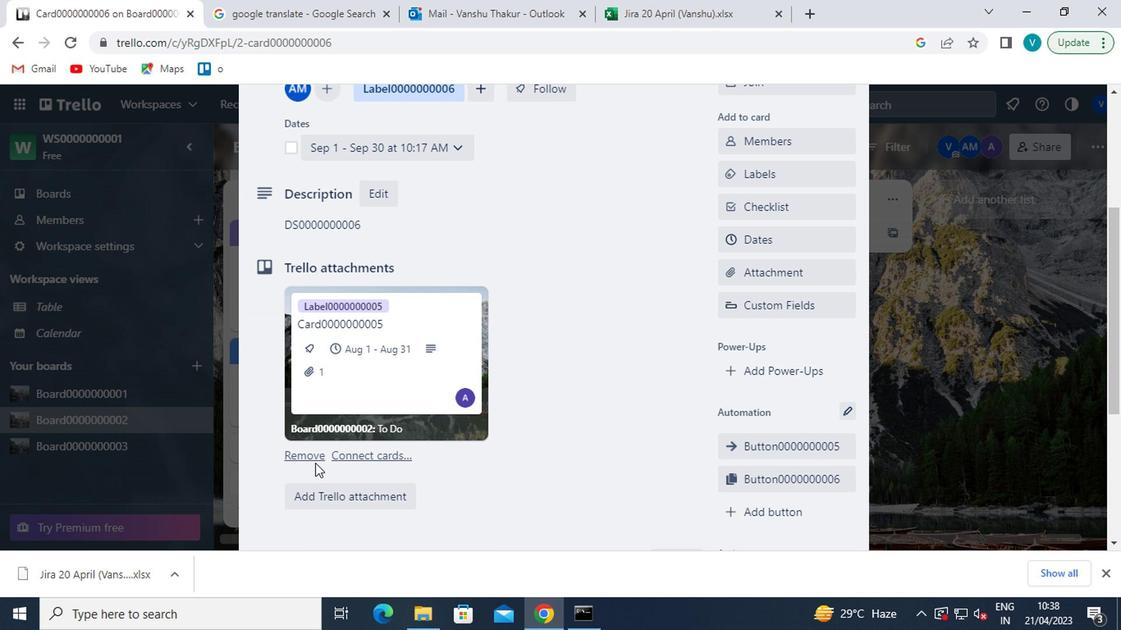 
Action: Mouse moved to (301, 459)
Screenshot: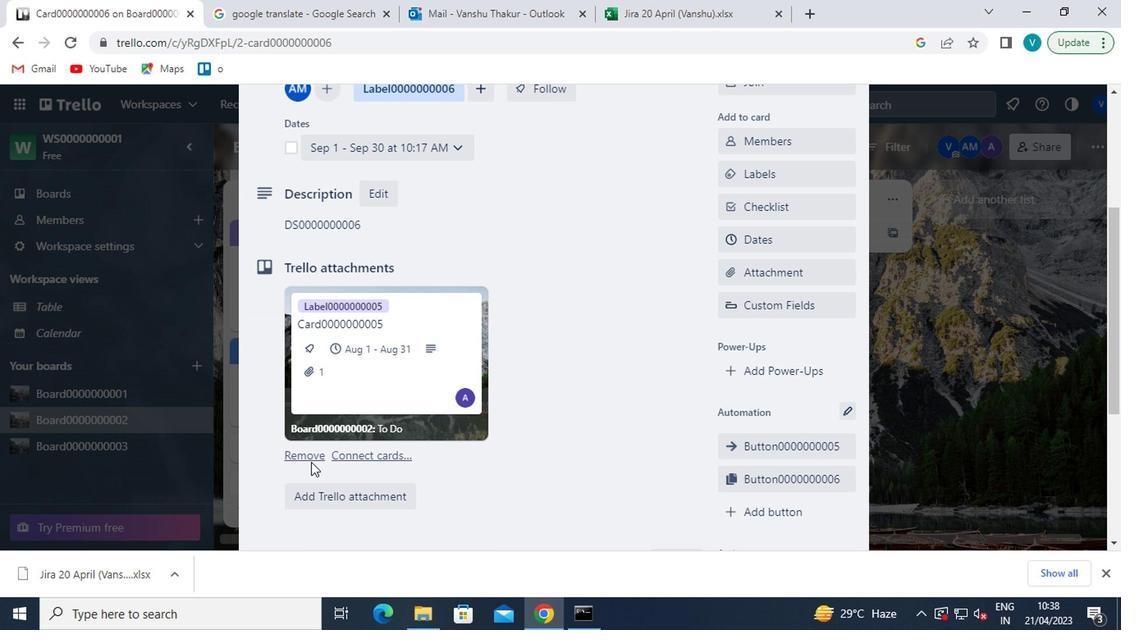 
Action: Mouse scrolled (301, 458) with delta (0, 0)
Screenshot: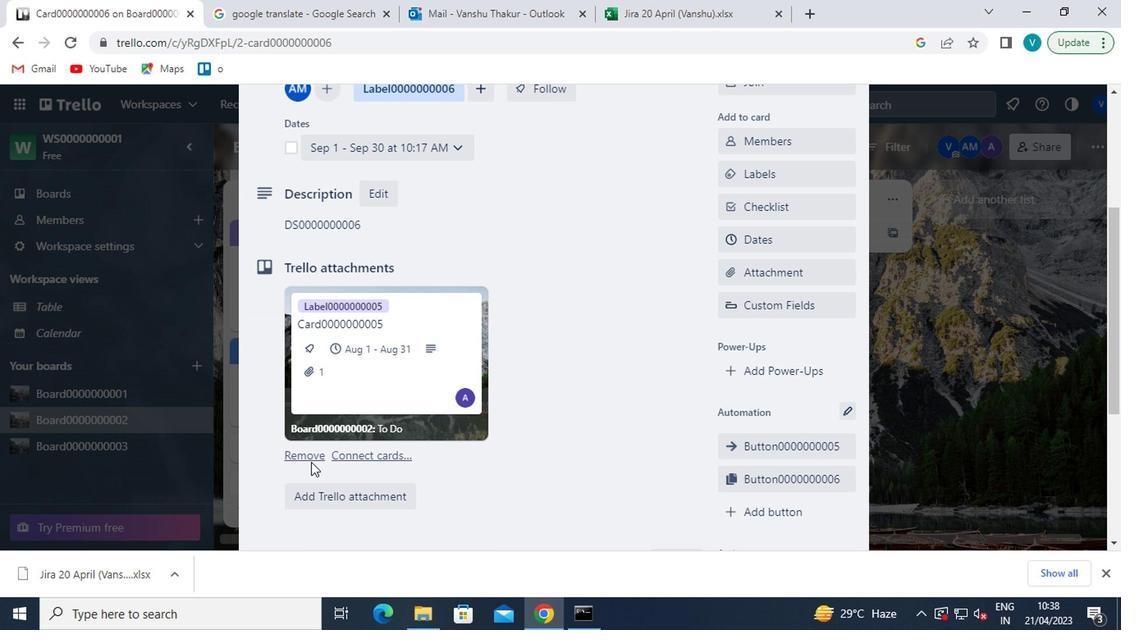 
Action: Mouse moved to (300, 459)
Screenshot: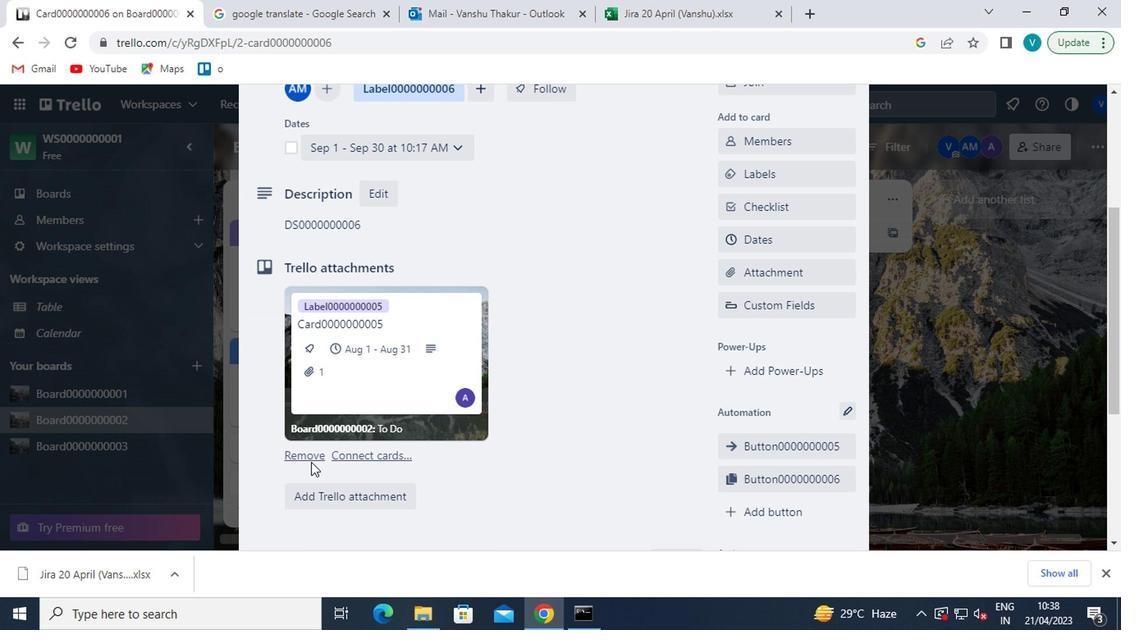 
Action: Mouse scrolled (300, 458) with delta (0, 0)
Screenshot: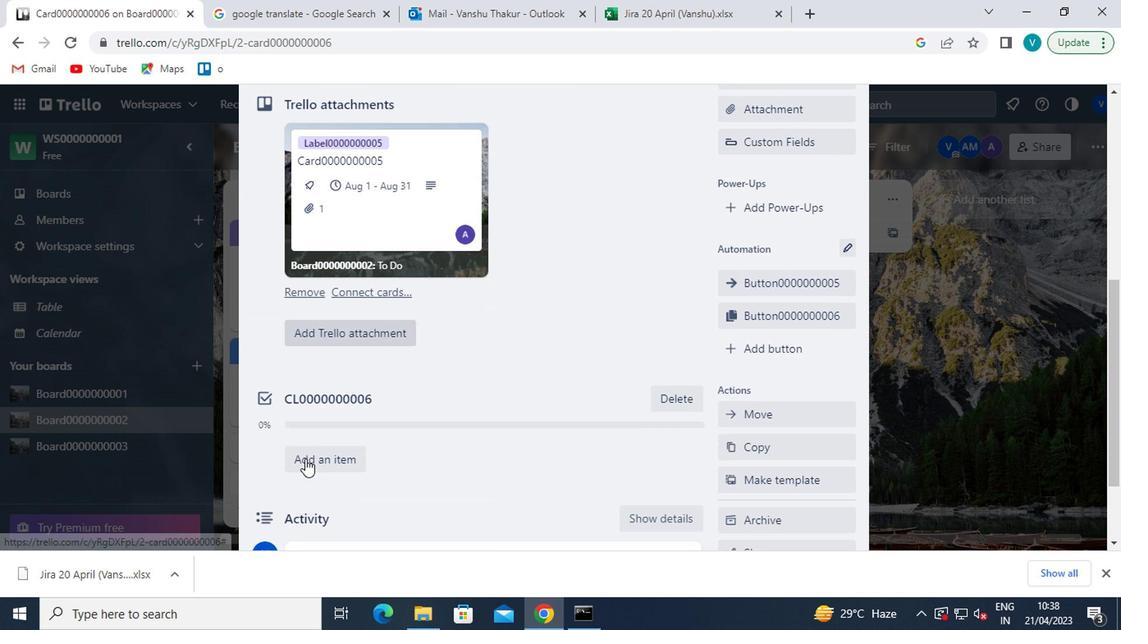 
Action: Mouse moved to (300, 459)
Screenshot: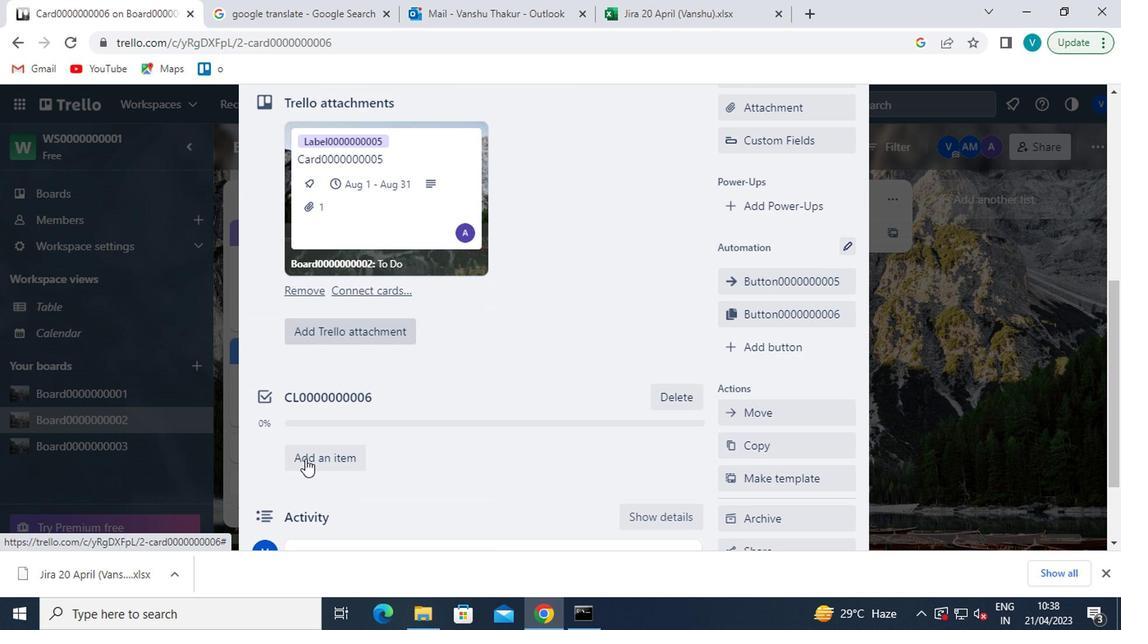 
Action: Mouse pressed left at (300, 459)
Screenshot: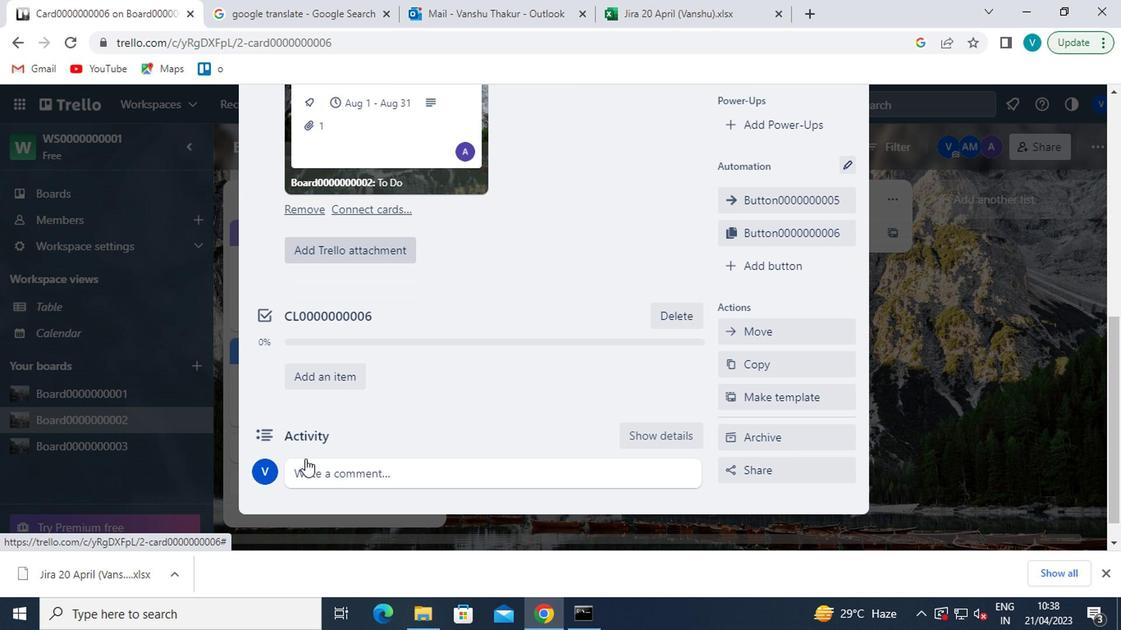 
Action: Key pressed <Key.shift>CM0000000006
Screenshot: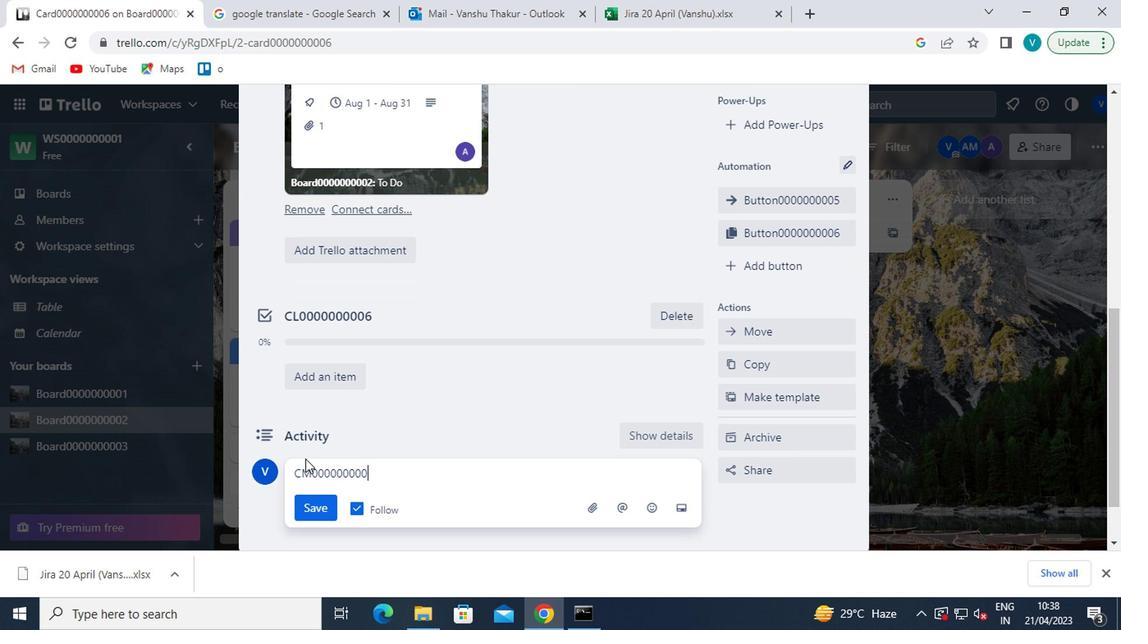 
Action: Mouse moved to (317, 514)
Screenshot: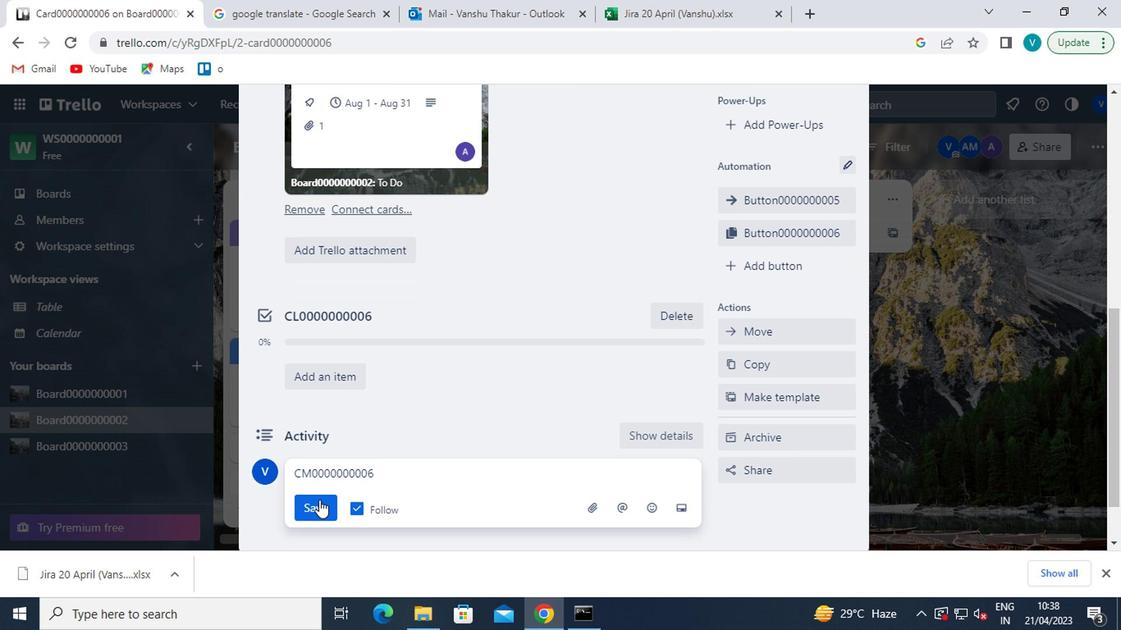 
Action: Mouse pressed left at (317, 514)
Screenshot: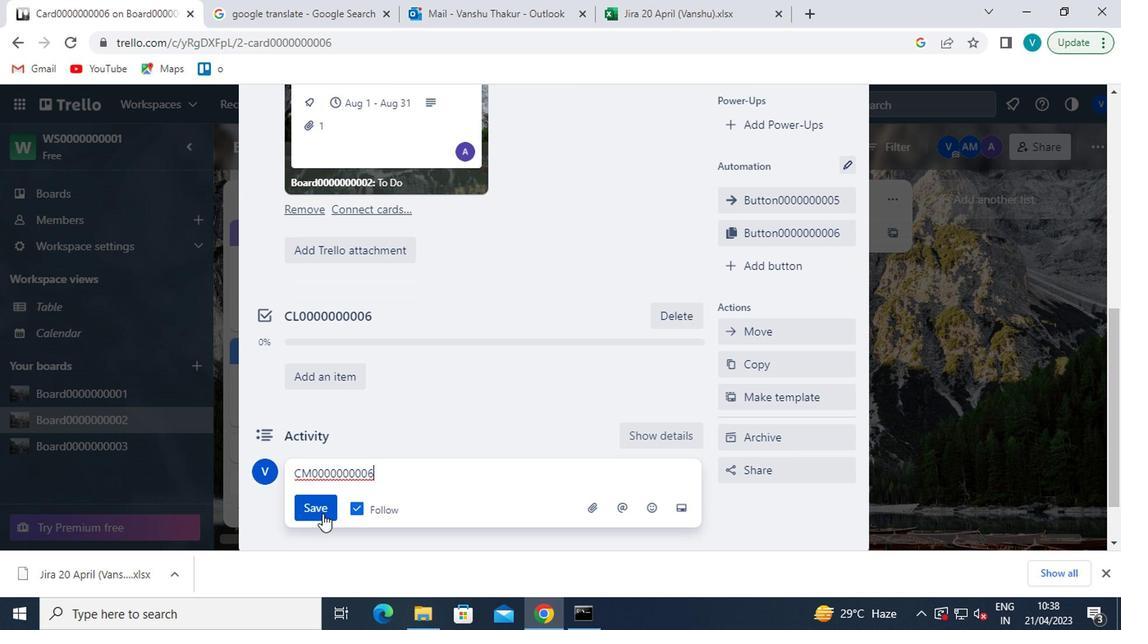 
Action: Mouse moved to (423, 463)
Screenshot: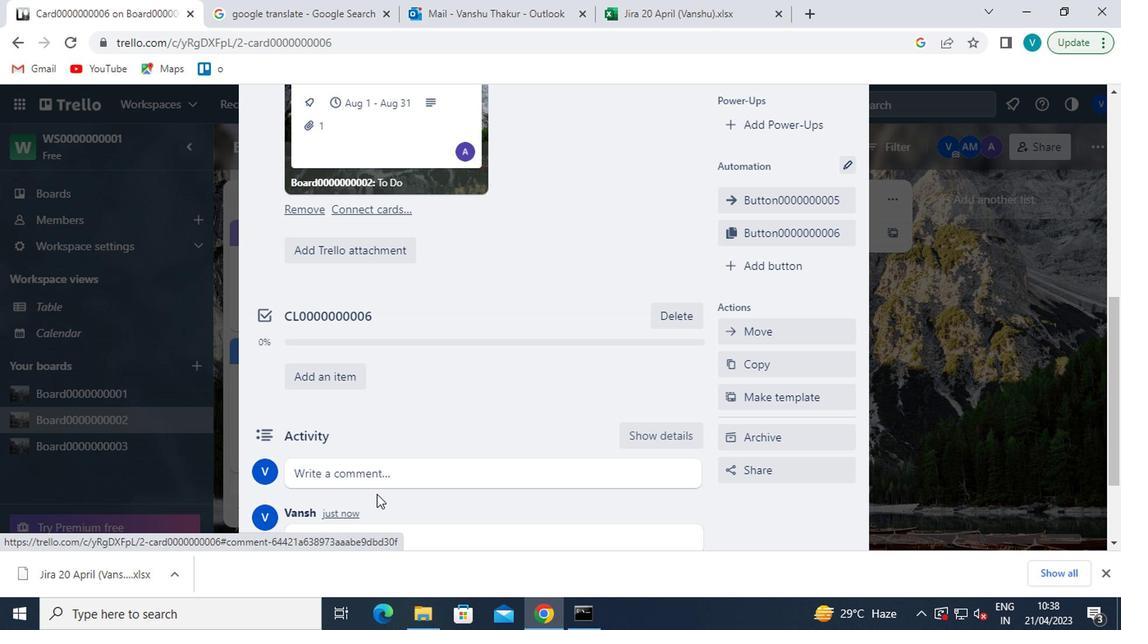 
Action: Mouse scrolled (423, 462) with delta (0, 0)
Screenshot: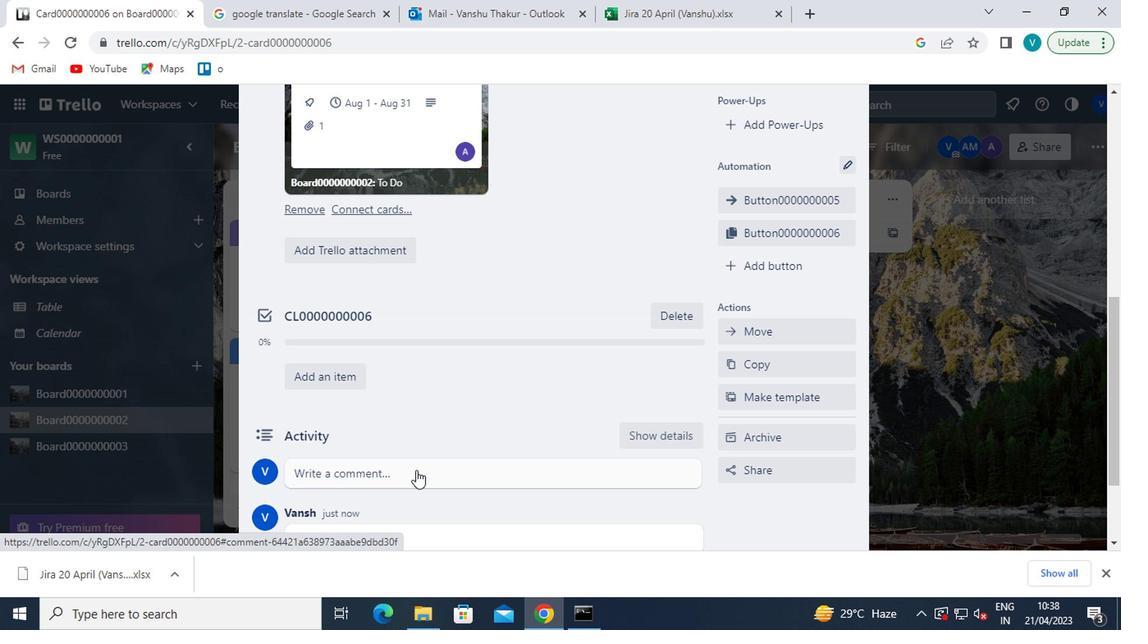 
